 Task: Search for people on LinkedIn using the following filters: Current company 'MyGate', Industry 'Tobacco Manufacturing', School 'Ramnarain Ruia College', Service category 'Real Estate', Title 'Cloud Architect', Location 'India', and Talks about 'Mindful'.
Action: Mouse moved to (490, 63)
Screenshot: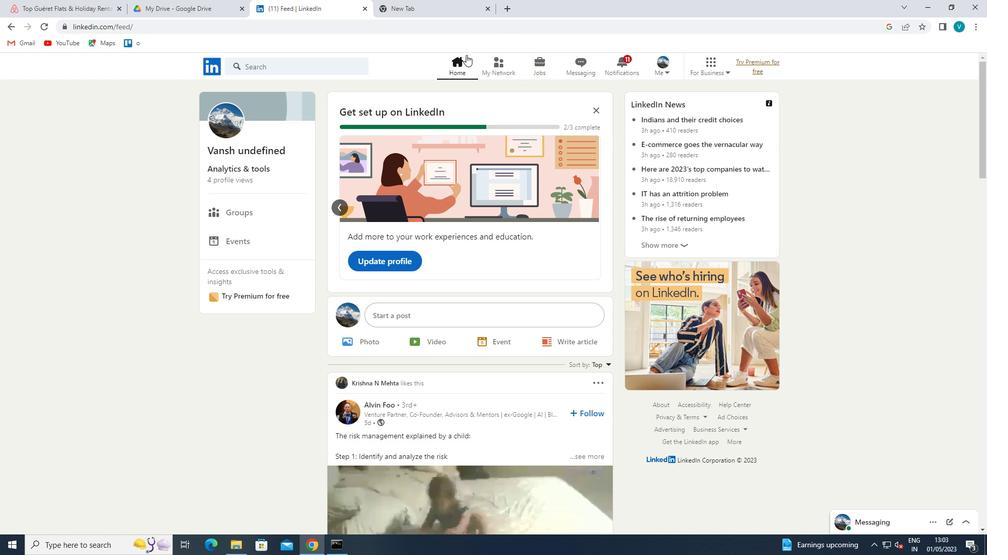 
Action: Mouse pressed left at (490, 63)
Screenshot: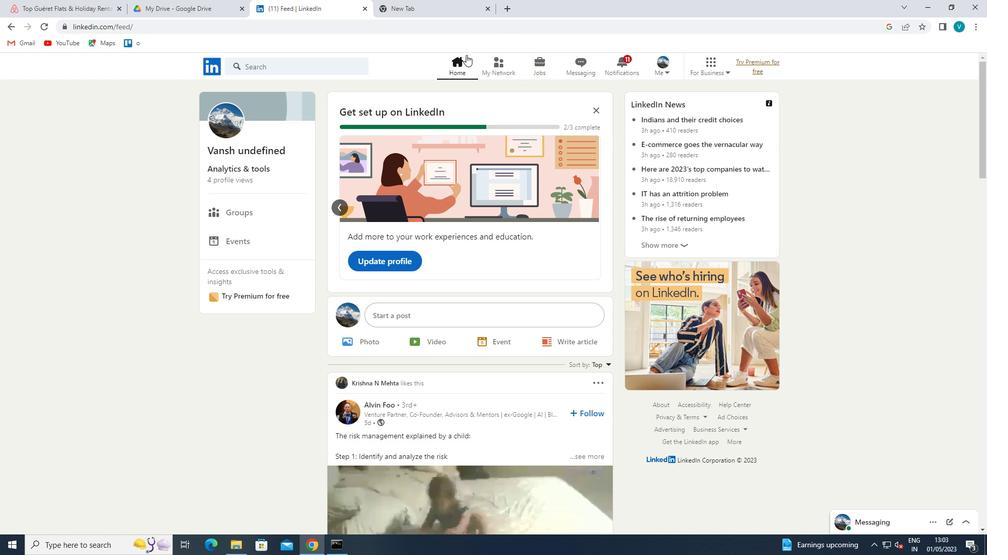 
Action: Mouse moved to (268, 121)
Screenshot: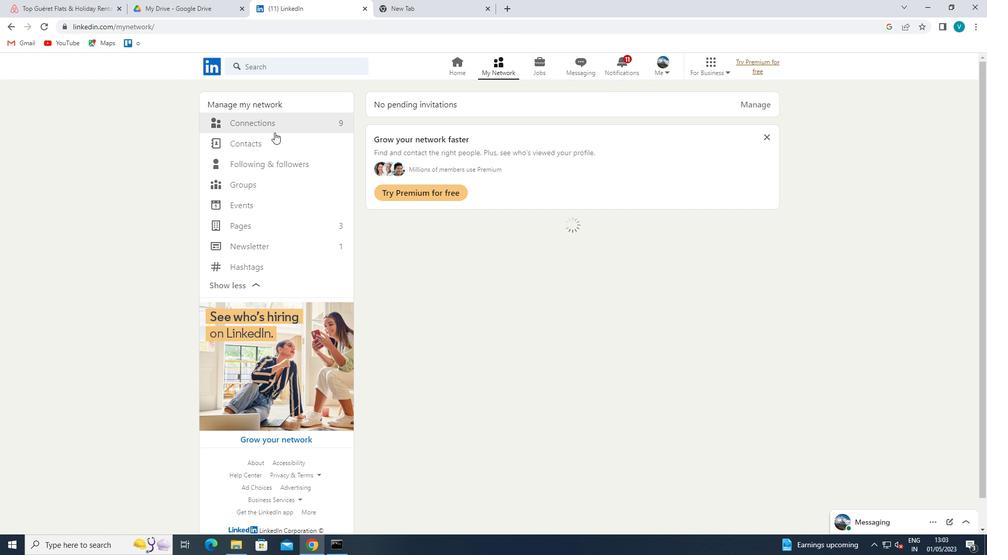 
Action: Mouse pressed left at (268, 121)
Screenshot: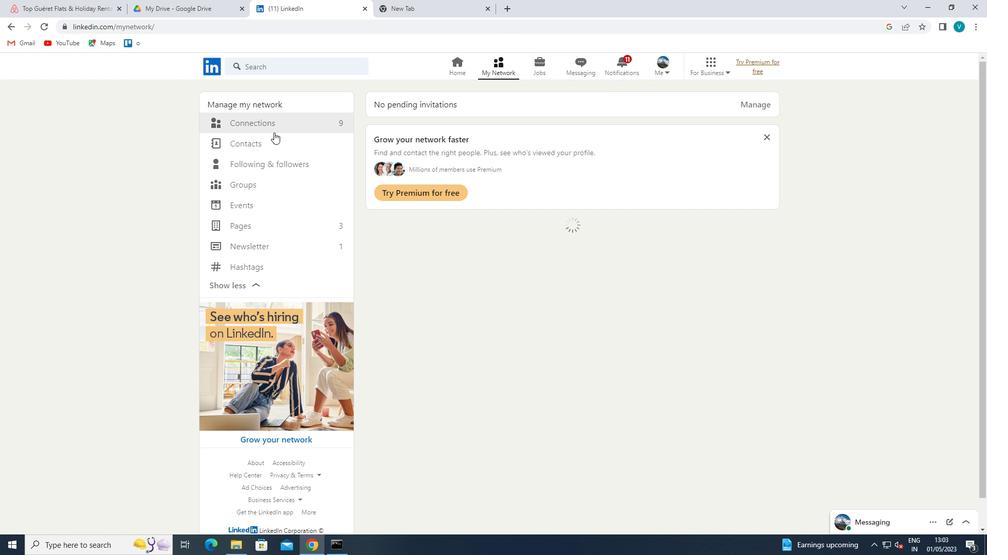 
Action: Mouse moved to (574, 123)
Screenshot: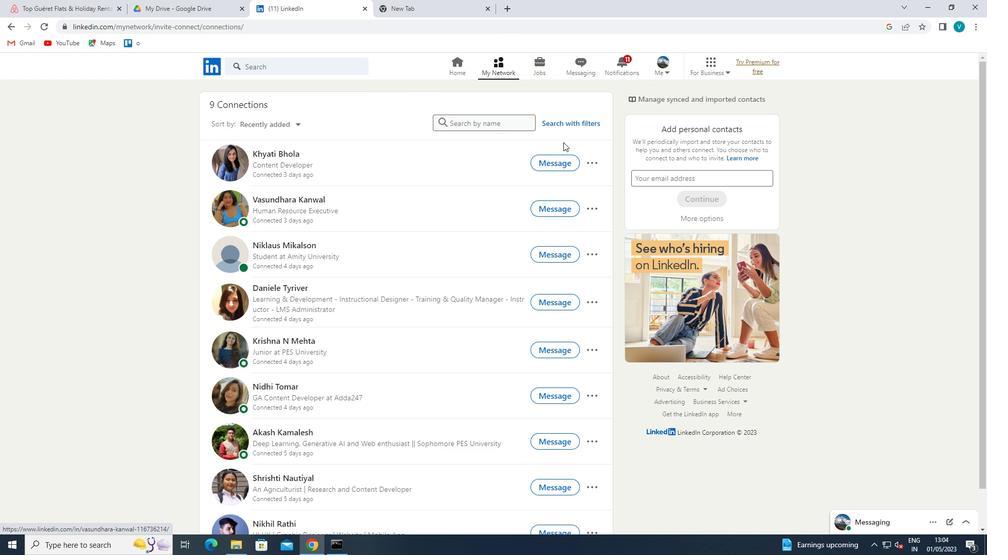 
Action: Mouse pressed left at (574, 123)
Screenshot: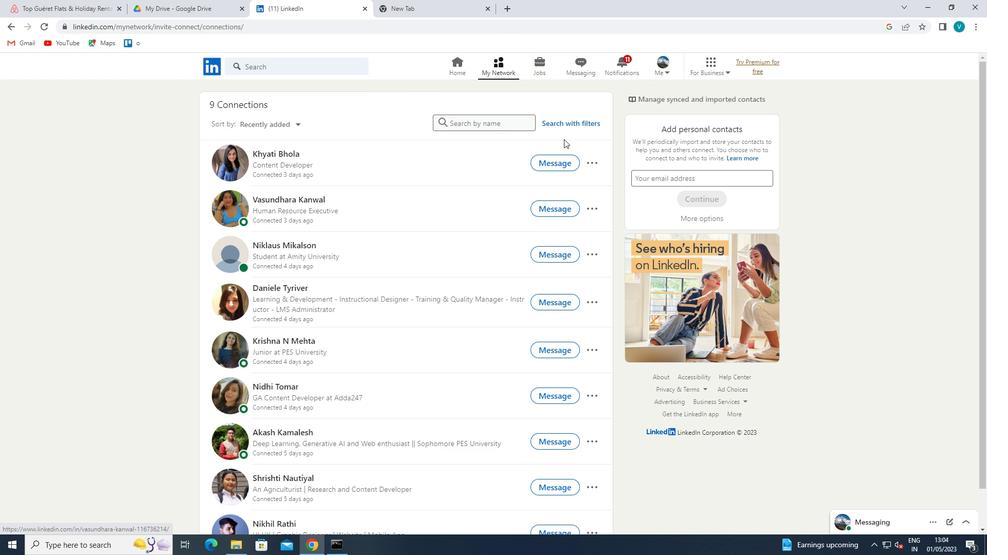 
Action: Mouse moved to (481, 90)
Screenshot: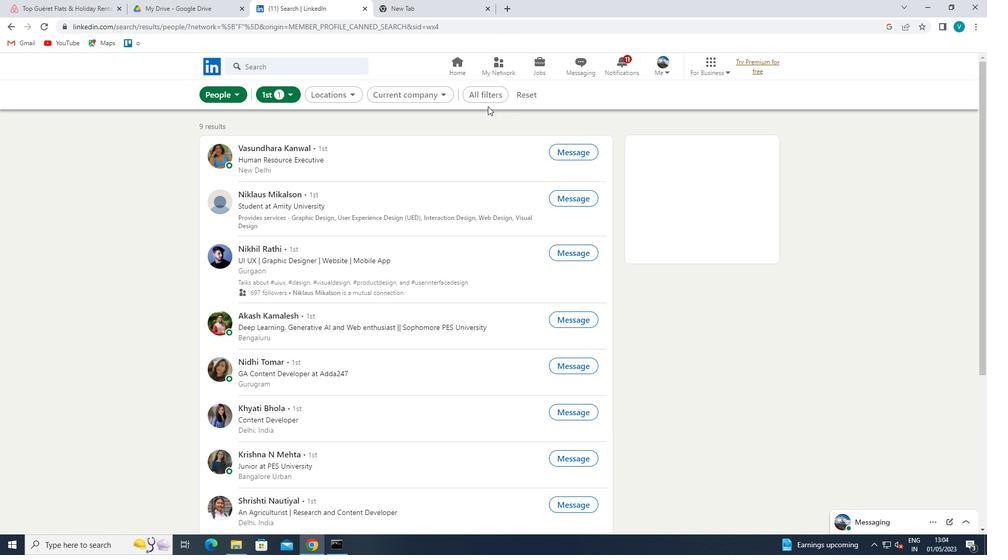 
Action: Mouse pressed left at (481, 90)
Screenshot: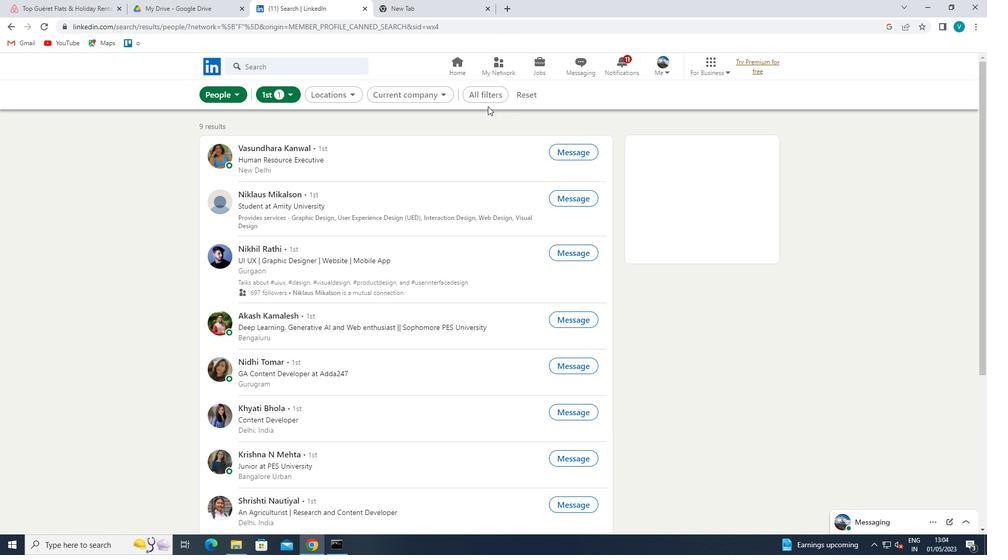
Action: Mouse moved to (823, 301)
Screenshot: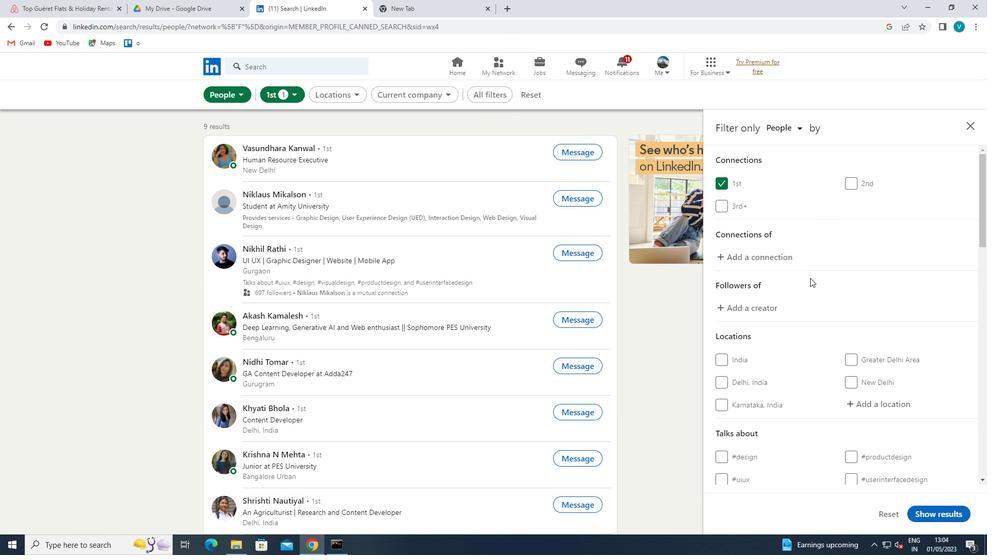 
Action: Mouse scrolled (823, 300) with delta (0, 0)
Screenshot: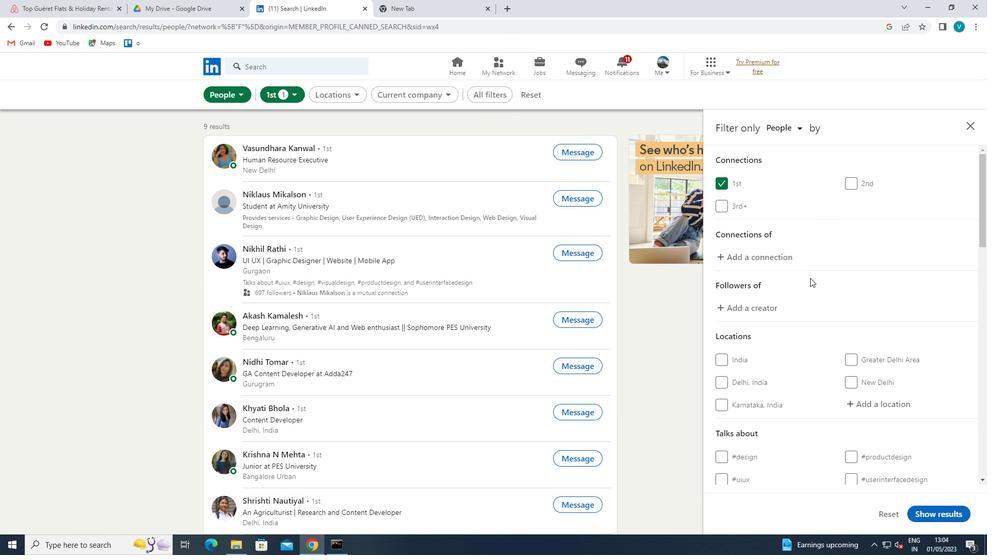 
Action: Mouse moved to (824, 302)
Screenshot: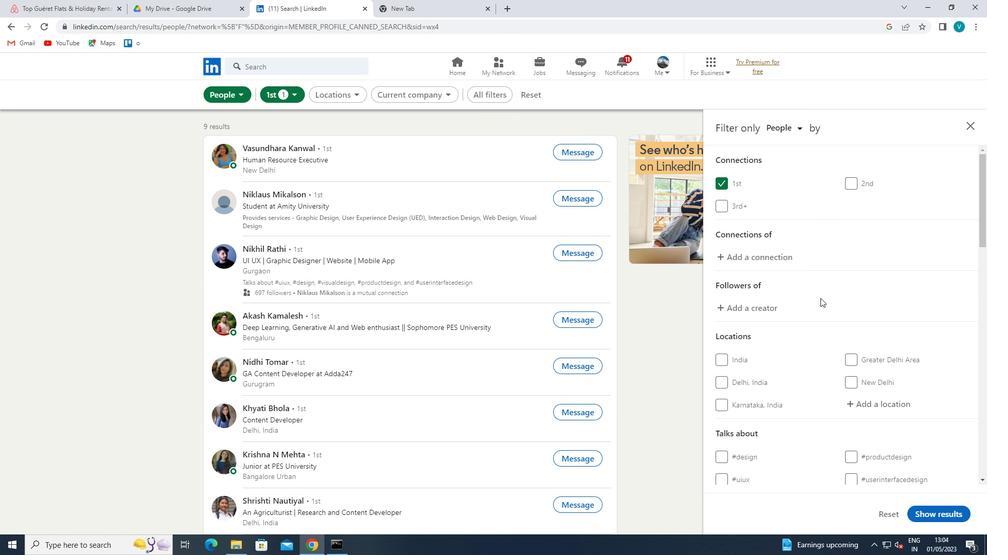 
Action: Mouse scrolled (824, 302) with delta (0, 0)
Screenshot: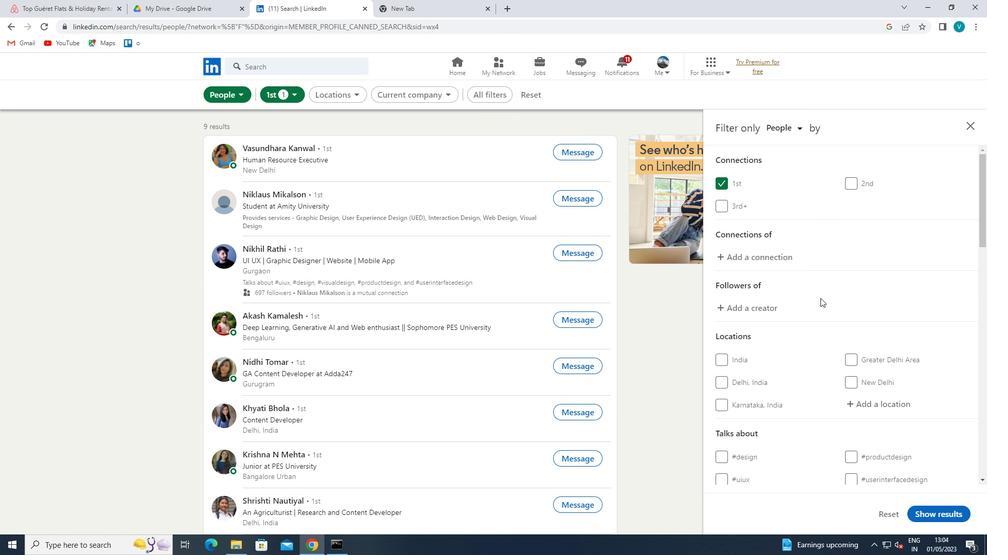 
Action: Mouse moved to (877, 299)
Screenshot: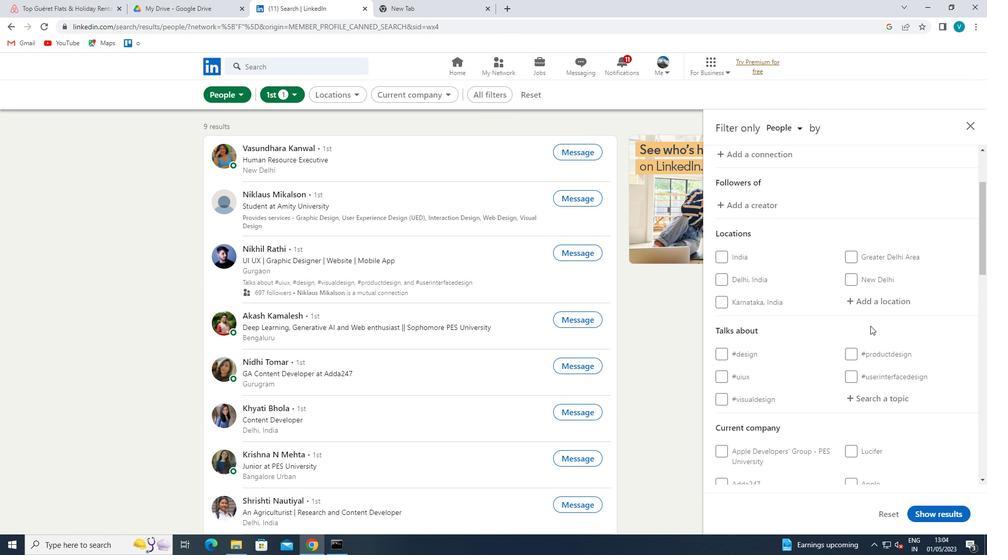 
Action: Mouse pressed left at (877, 299)
Screenshot: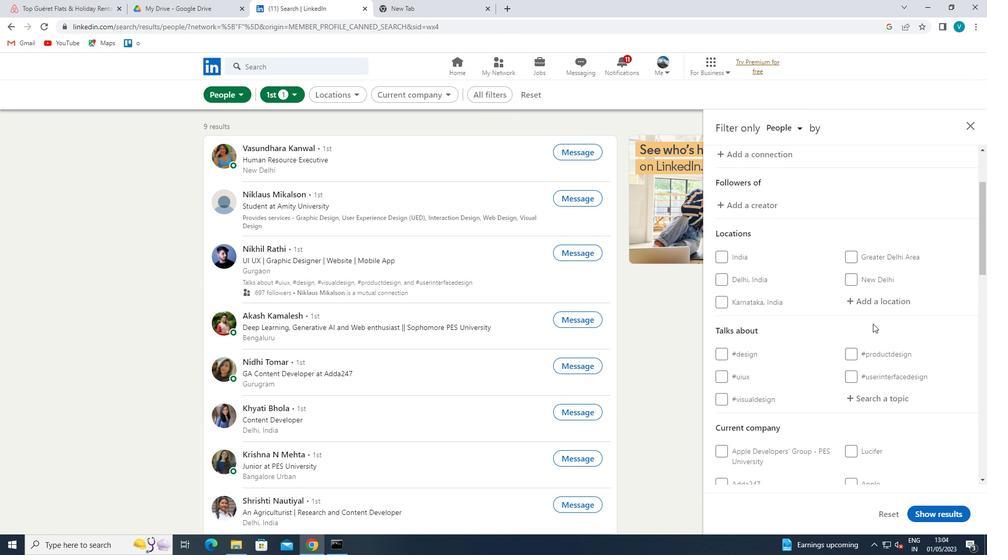 
Action: Mouse moved to (723, 255)
Screenshot: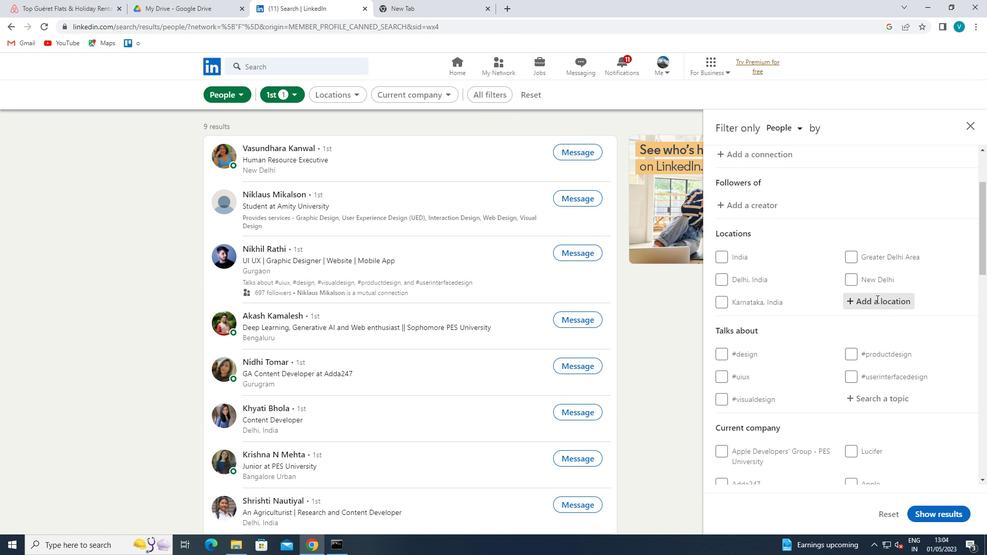 
Action: Key pressed <Key.shift>LISHU
Screenshot: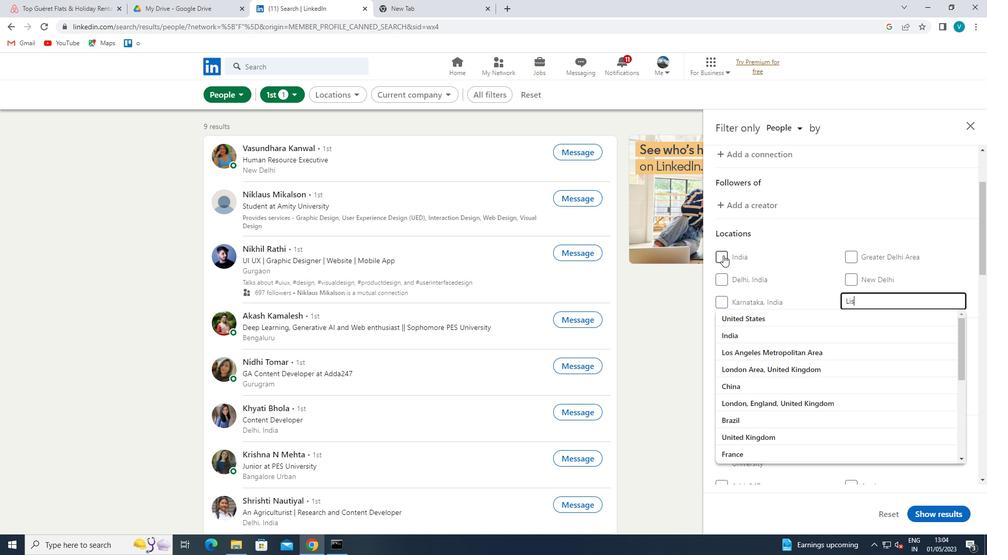 
Action: Mouse moved to (825, 291)
Screenshot: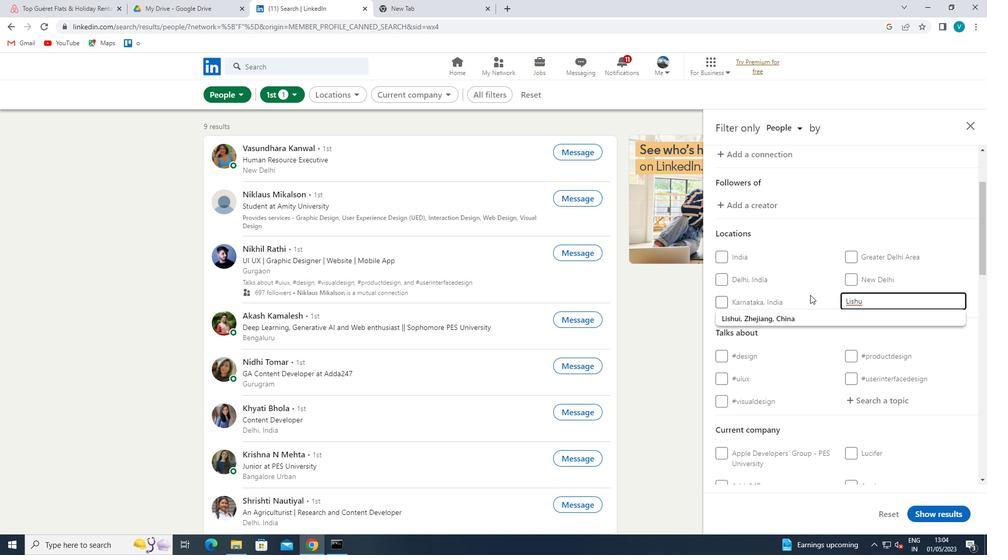 
Action: Mouse pressed left at (825, 291)
Screenshot: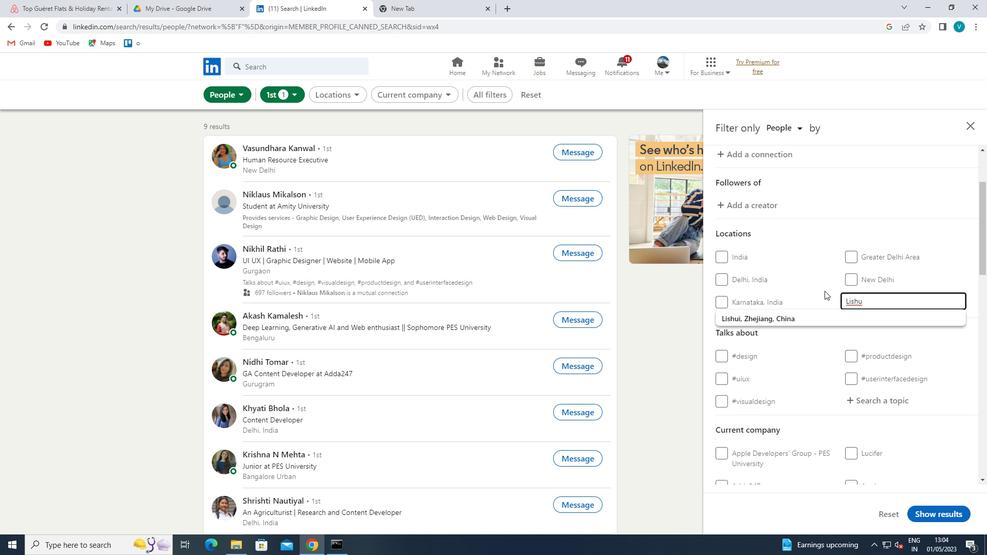 
Action: Mouse scrolled (825, 290) with delta (0, 0)
Screenshot: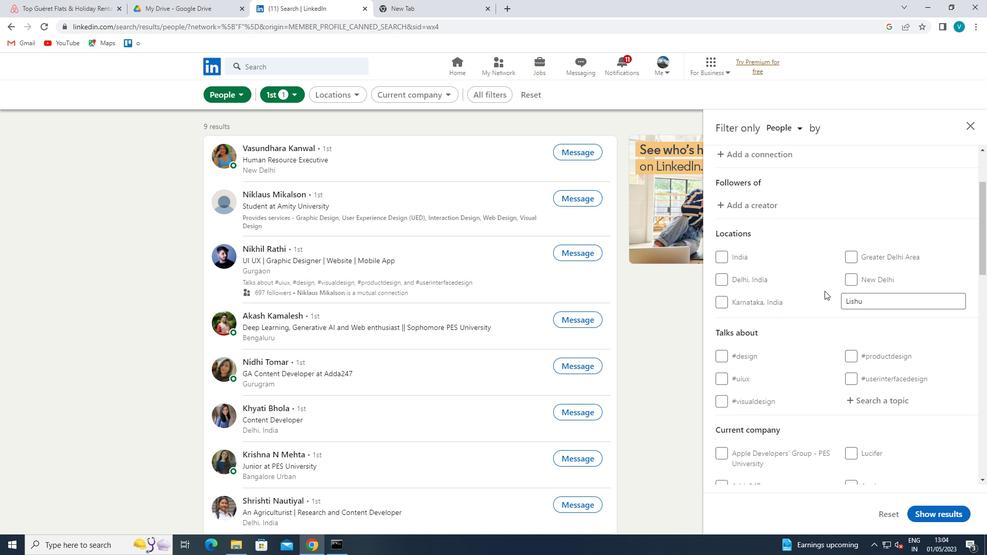 
Action: Mouse scrolled (825, 290) with delta (0, 0)
Screenshot: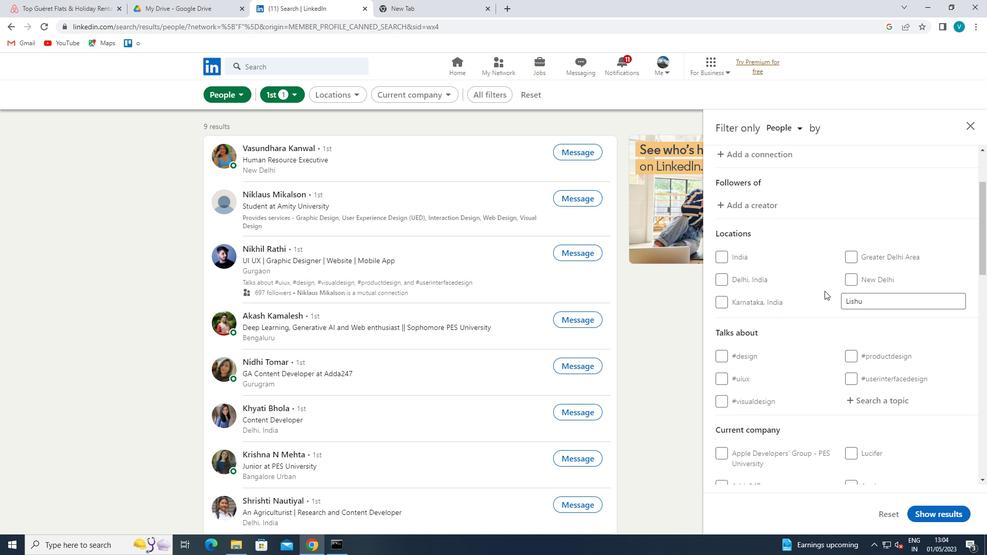 
Action: Mouse moved to (890, 302)
Screenshot: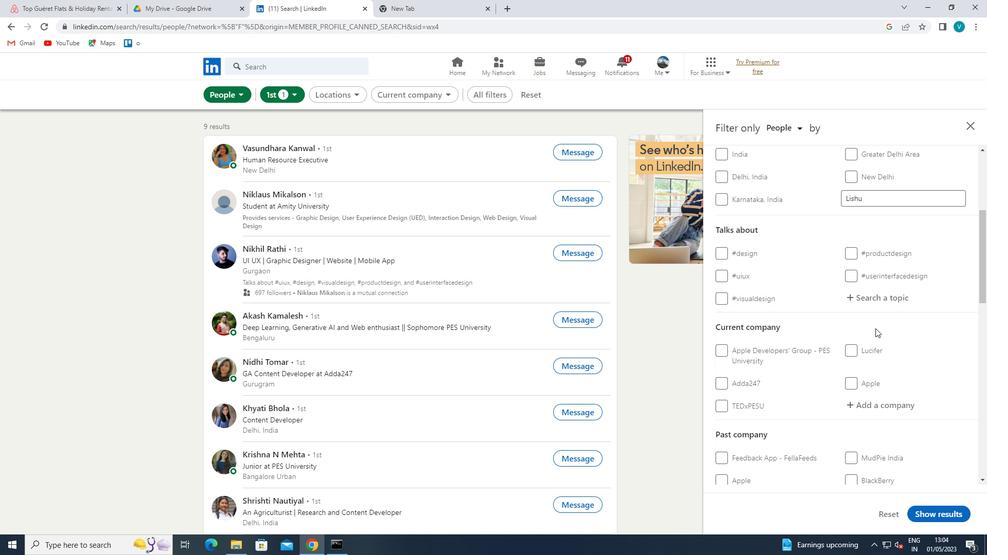 
Action: Mouse pressed left at (890, 302)
Screenshot: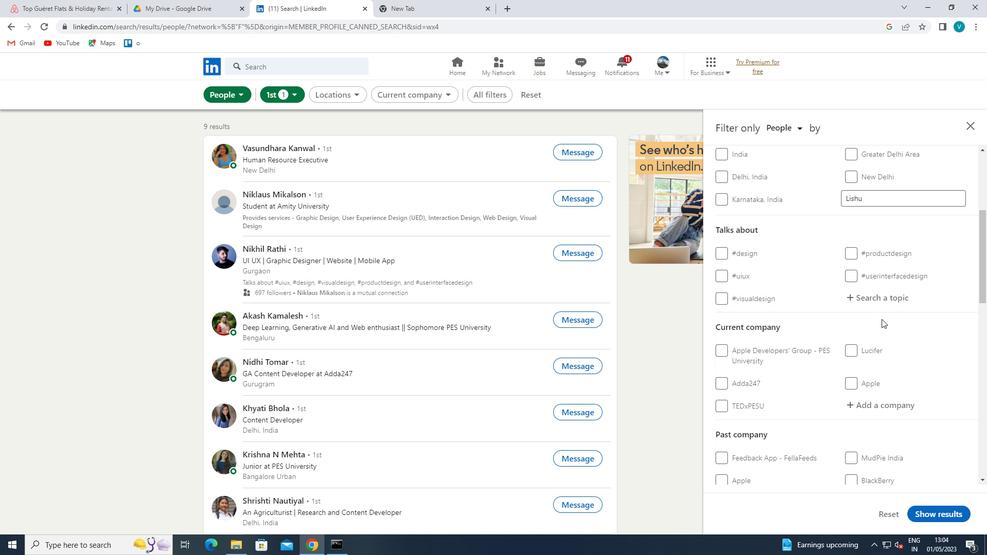 
Action: Mouse moved to (822, 281)
Screenshot: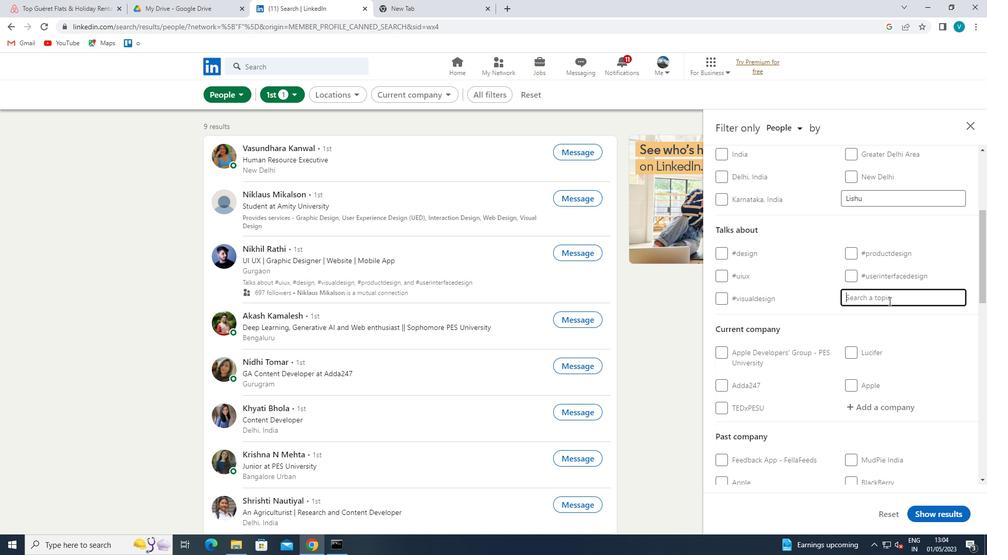 
Action: Key pressed <Key.shift>MINDFUL
Screenshot: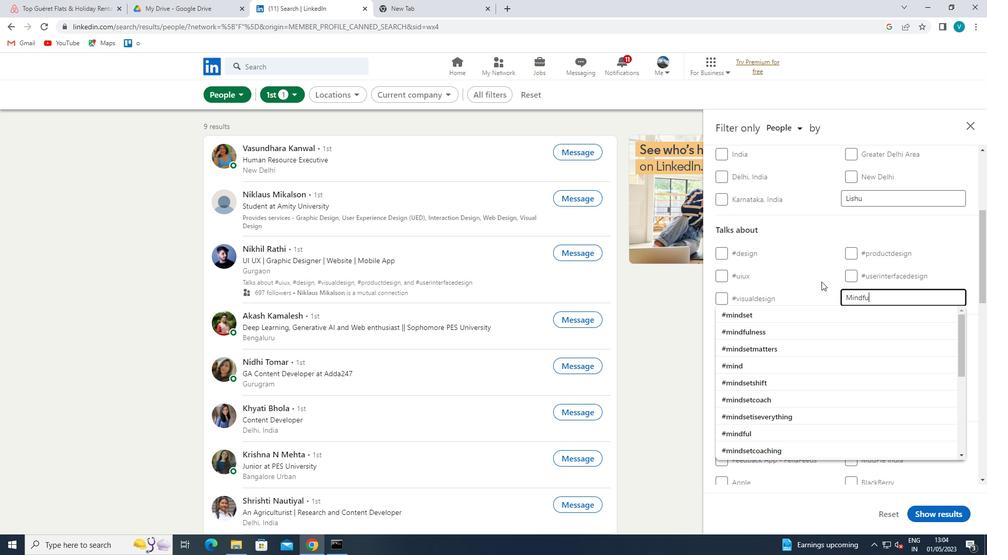 
Action: Mouse moved to (788, 330)
Screenshot: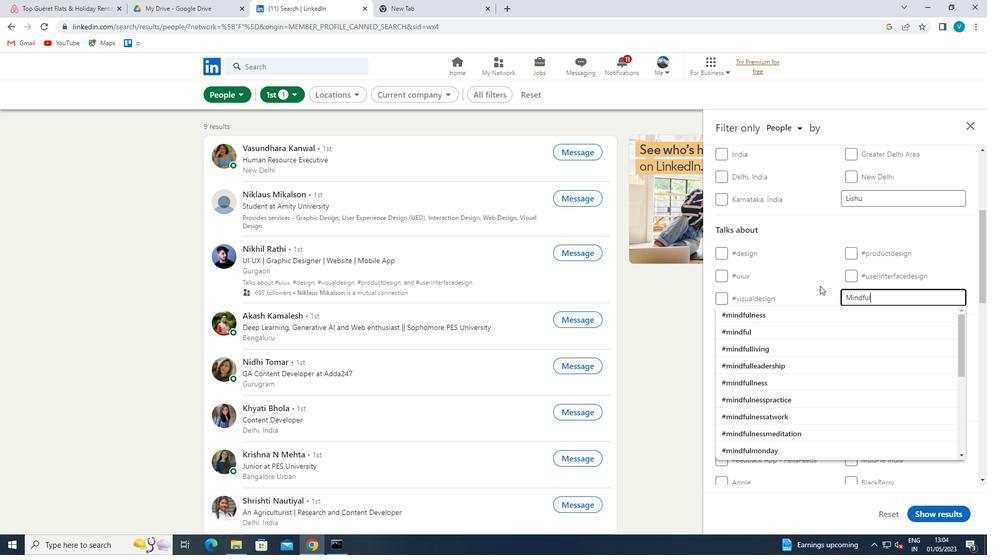 
Action: Mouse pressed left at (788, 330)
Screenshot: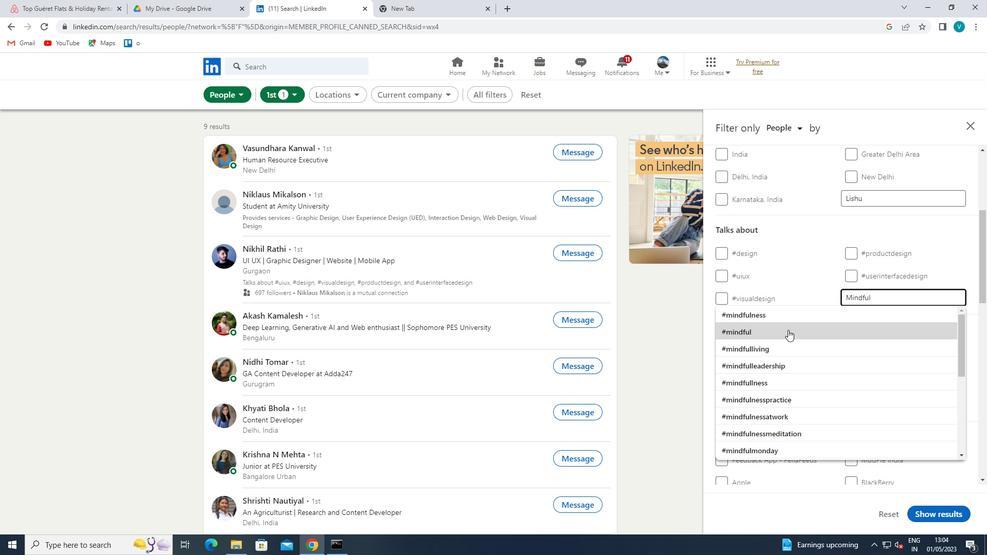 
Action: Mouse moved to (789, 331)
Screenshot: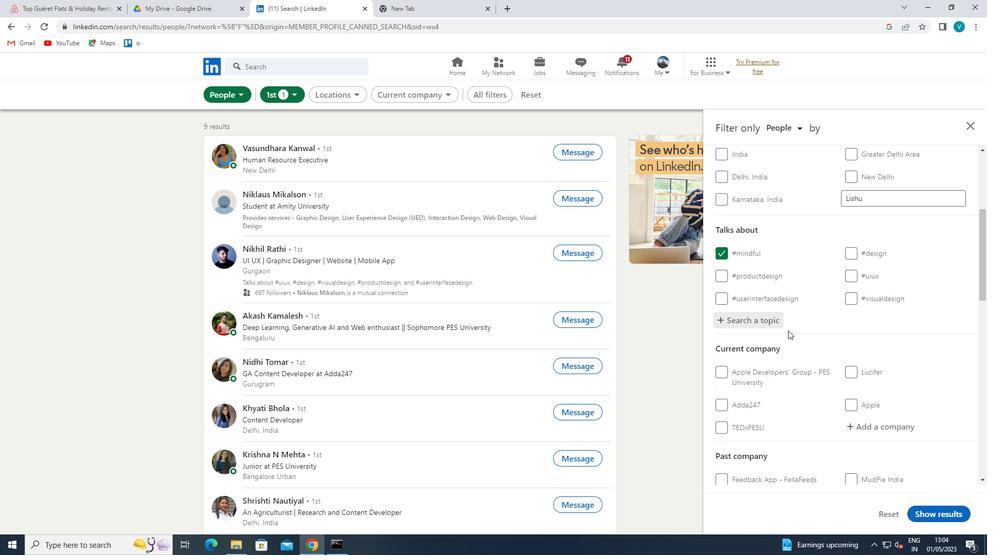 
Action: Mouse scrolled (789, 330) with delta (0, 0)
Screenshot: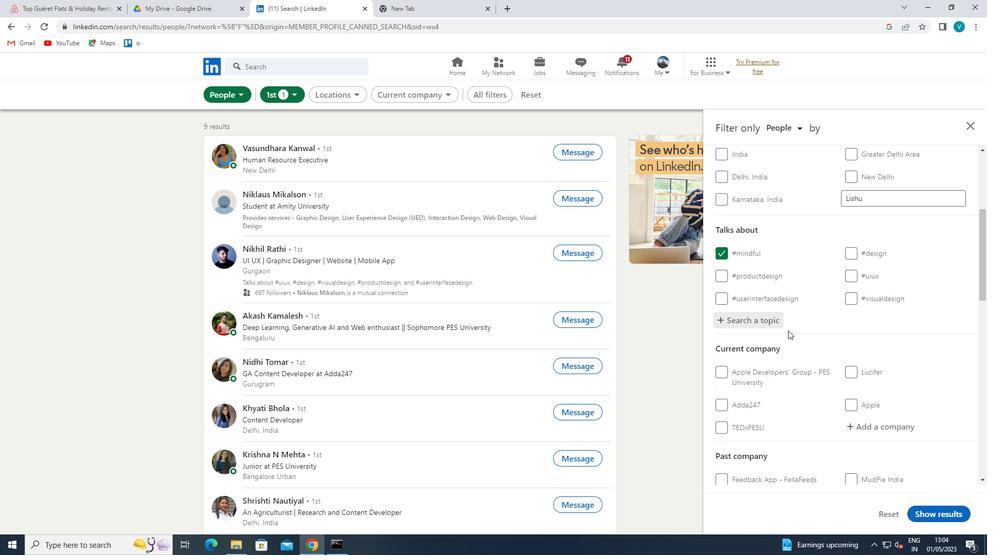 
Action: Mouse moved to (790, 331)
Screenshot: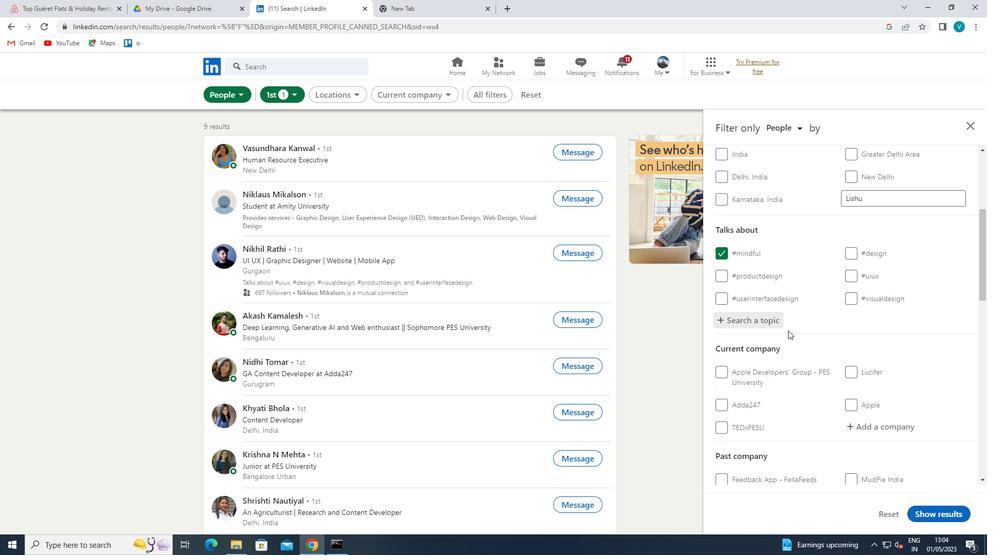 
Action: Mouse scrolled (790, 331) with delta (0, 0)
Screenshot: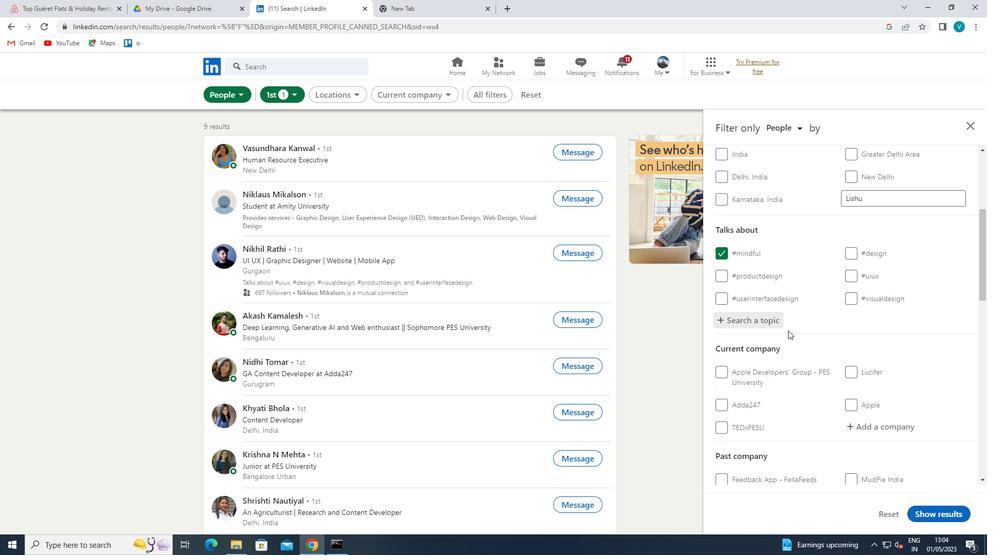 
Action: Mouse moved to (877, 329)
Screenshot: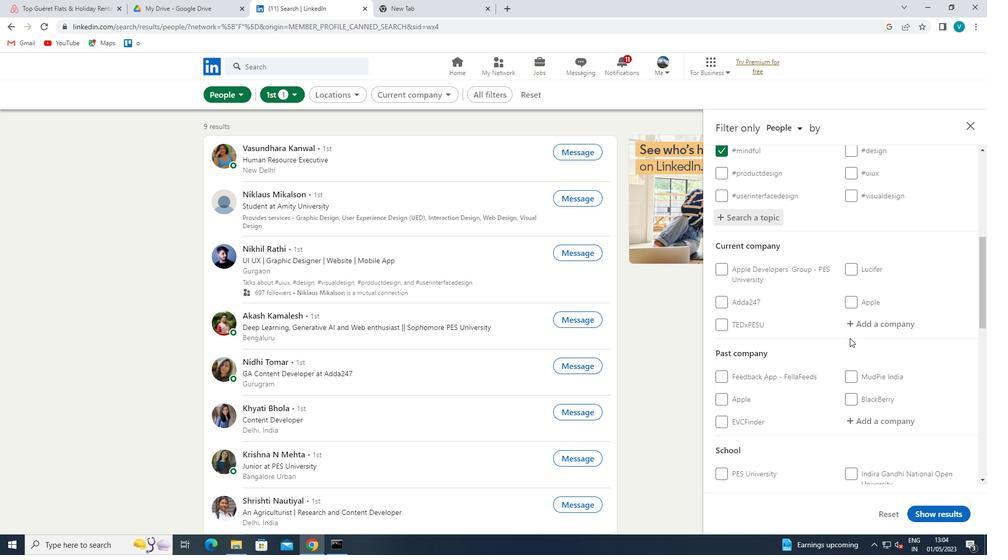 
Action: Mouse pressed left at (877, 329)
Screenshot: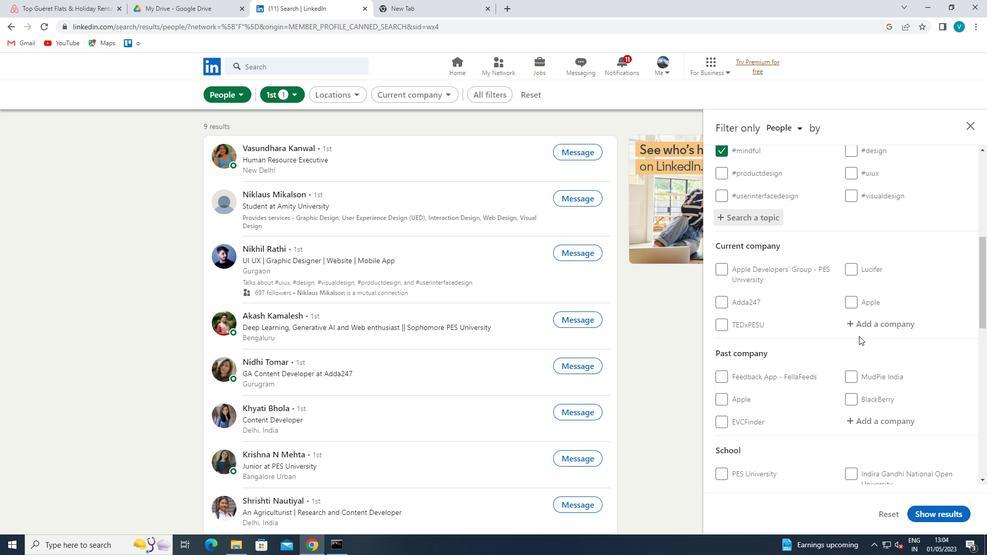 
Action: Key pressed <Key.shift>MY<Key.shift>GATE<Key.space>
Screenshot: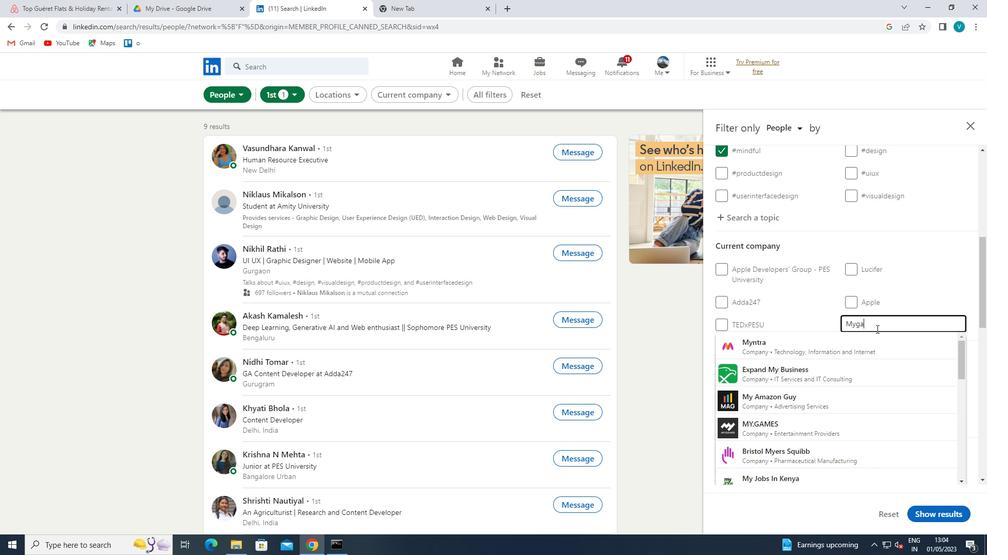 
Action: Mouse moved to (846, 344)
Screenshot: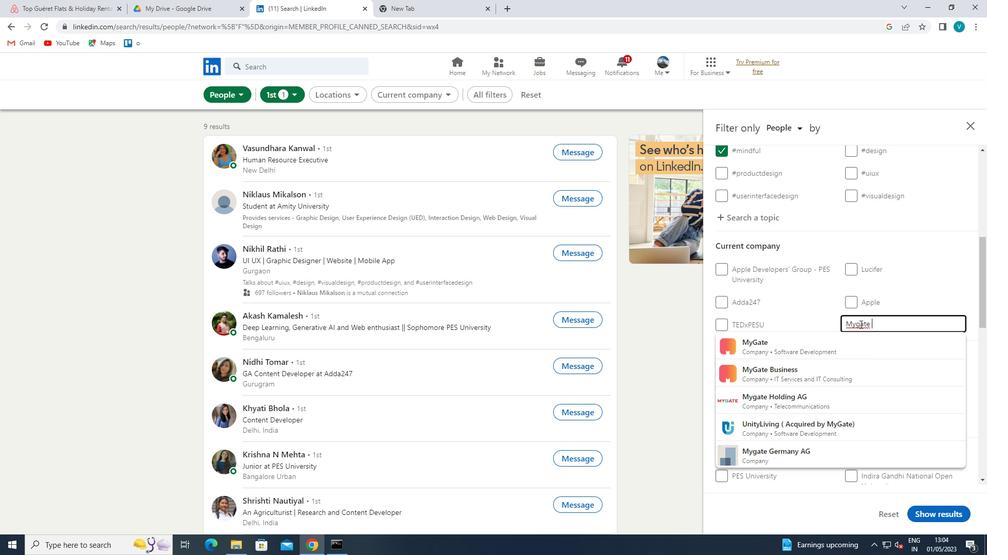 
Action: Mouse pressed left at (846, 344)
Screenshot: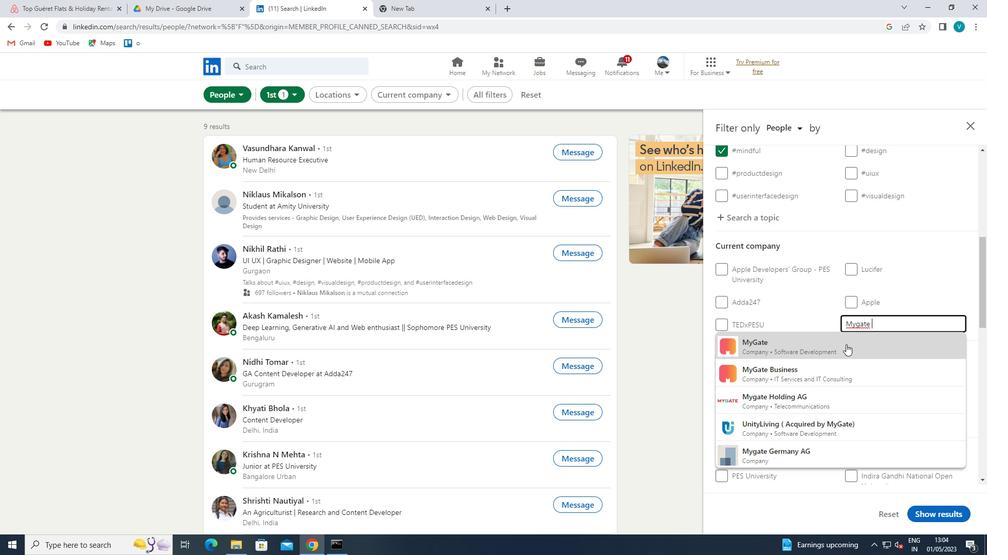 
Action: Mouse scrolled (846, 344) with delta (0, 0)
Screenshot: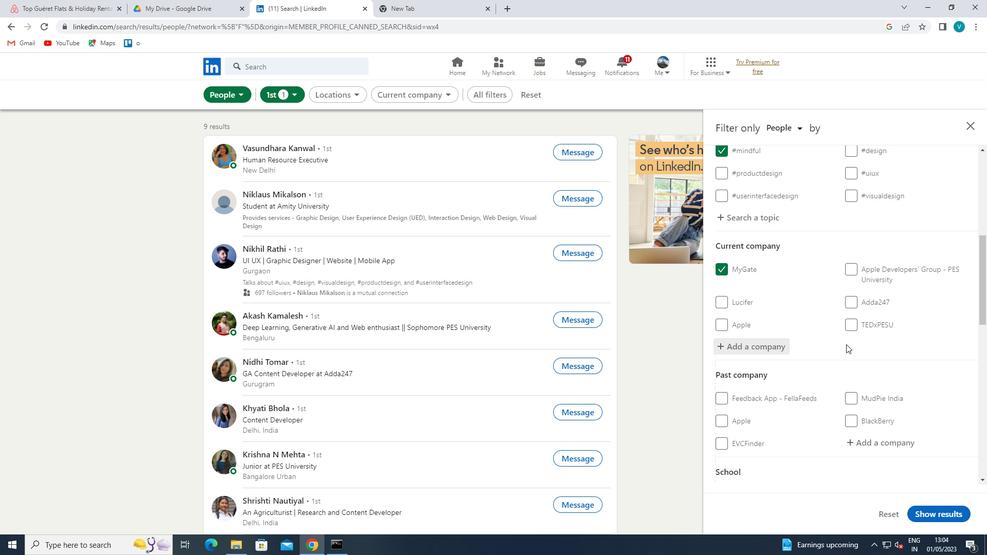 
Action: Mouse scrolled (846, 344) with delta (0, 0)
Screenshot: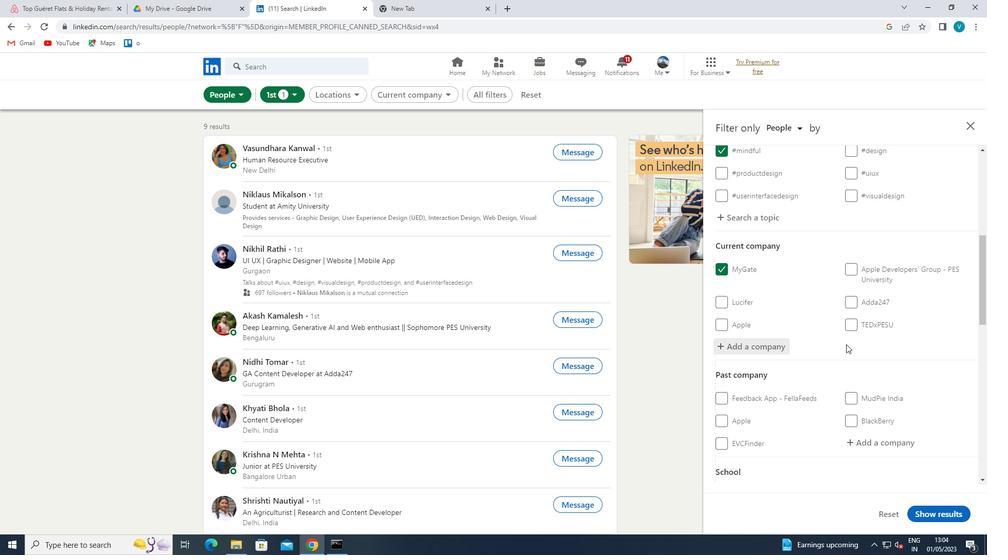
Action: Mouse scrolled (846, 344) with delta (0, 0)
Screenshot: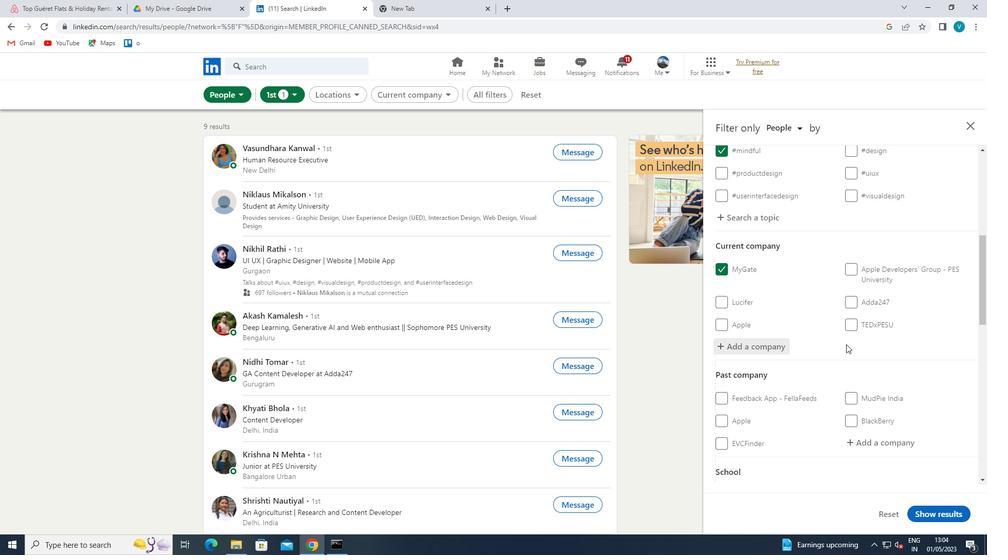 
Action: Mouse scrolled (846, 344) with delta (0, 0)
Screenshot: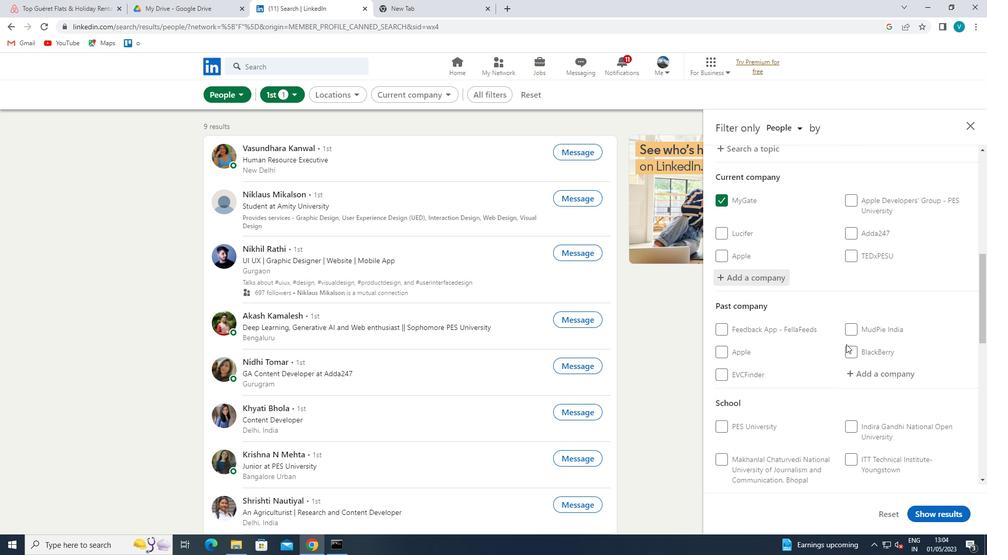 
Action: Mouse moved to (868, 365)
Screenshot: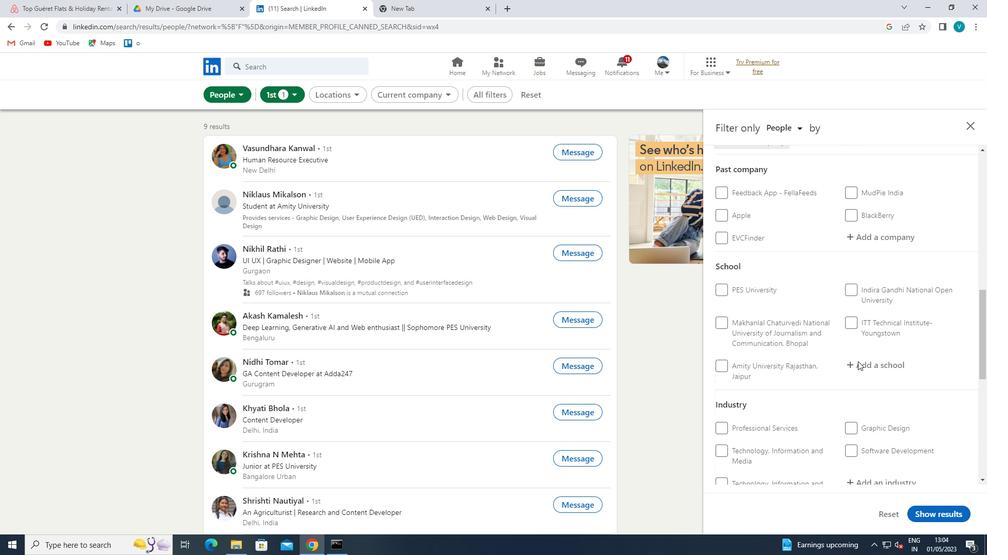 
Action: Mouse pressed left at (868, 365)
Screenshot: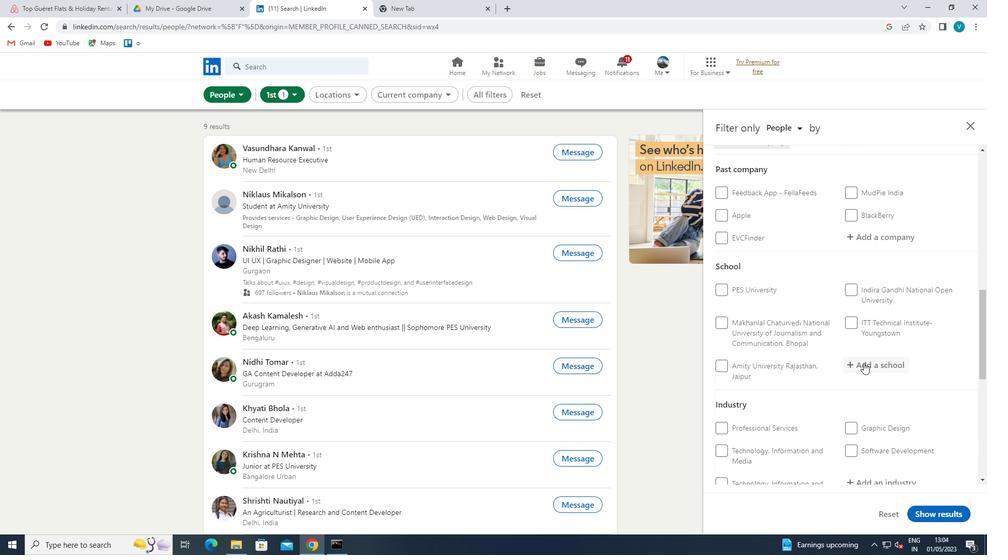 
Action: Mouse moved to (776, 341)
Screenshot: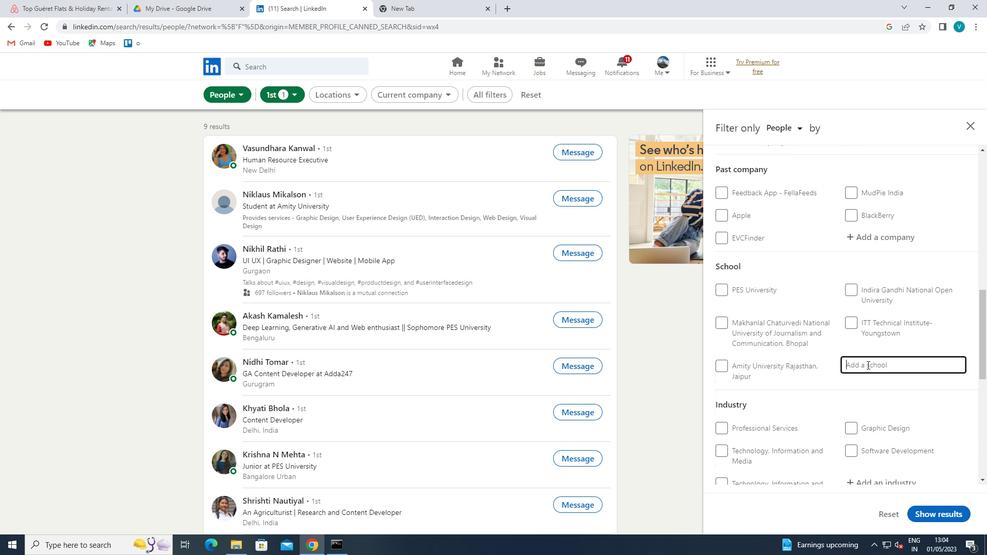 
Action: Key pressed <Key.shift>RAMNA
Screenshot: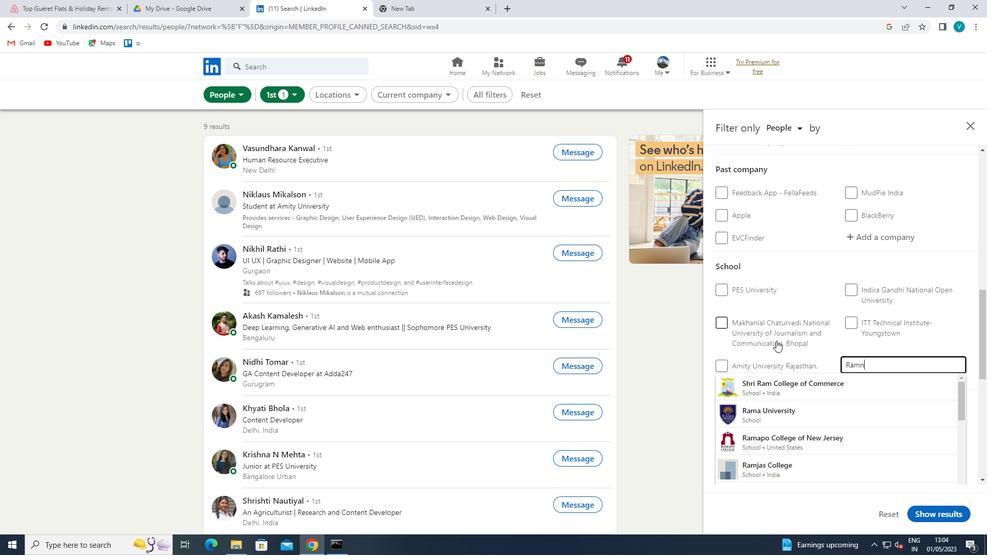 
Action: Mouse moved to (792, 382)
Screenshot: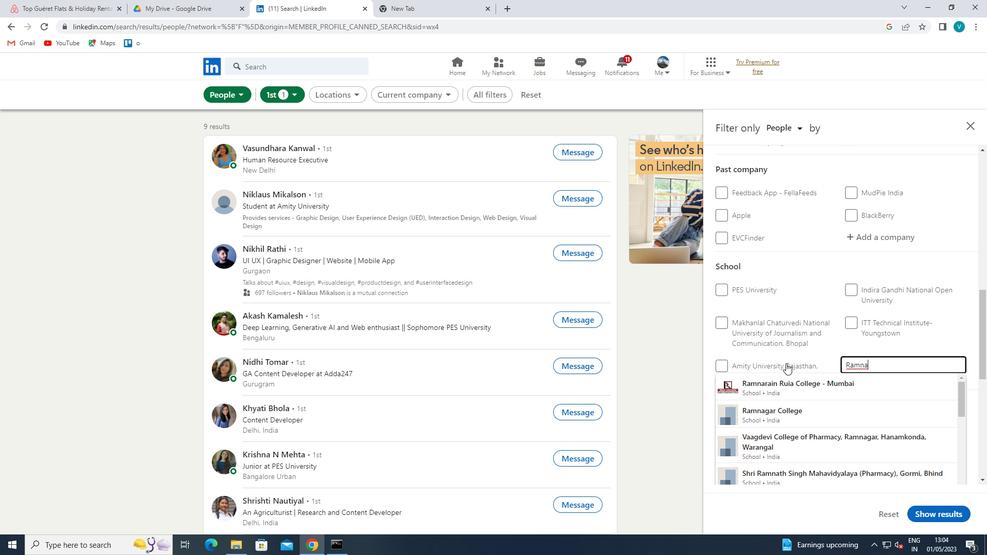 
Action: Mouse pressed left at (792, 382)
Screenshot: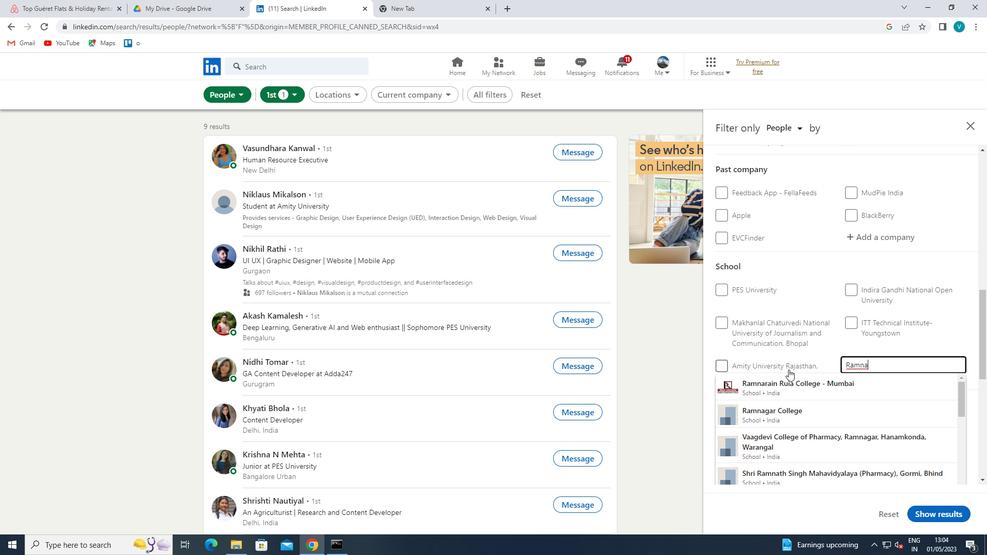 
Action: Mouse moved to (798, 383)
Screenshot: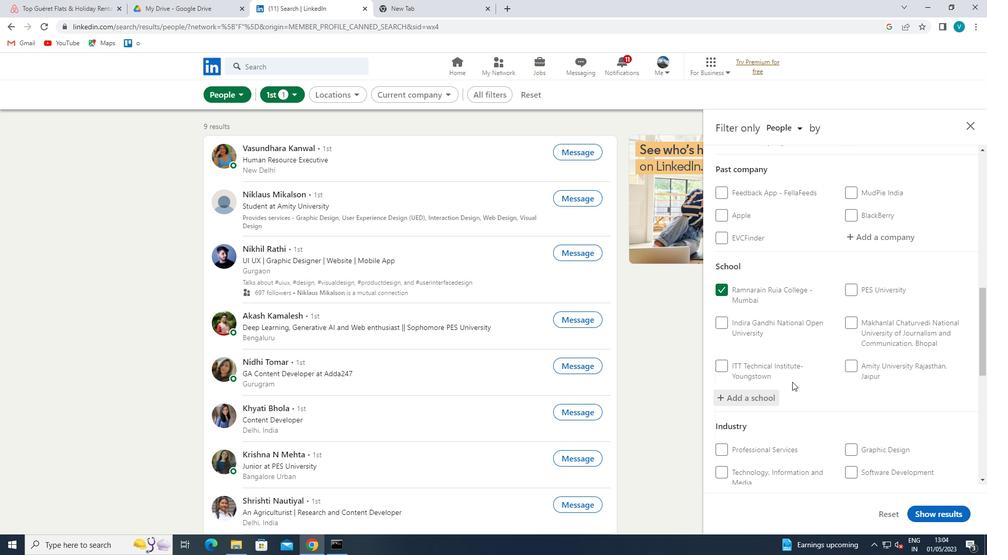 
Action: Mouse scrolled (798, 383) with delta (0, 0)
Screenshot: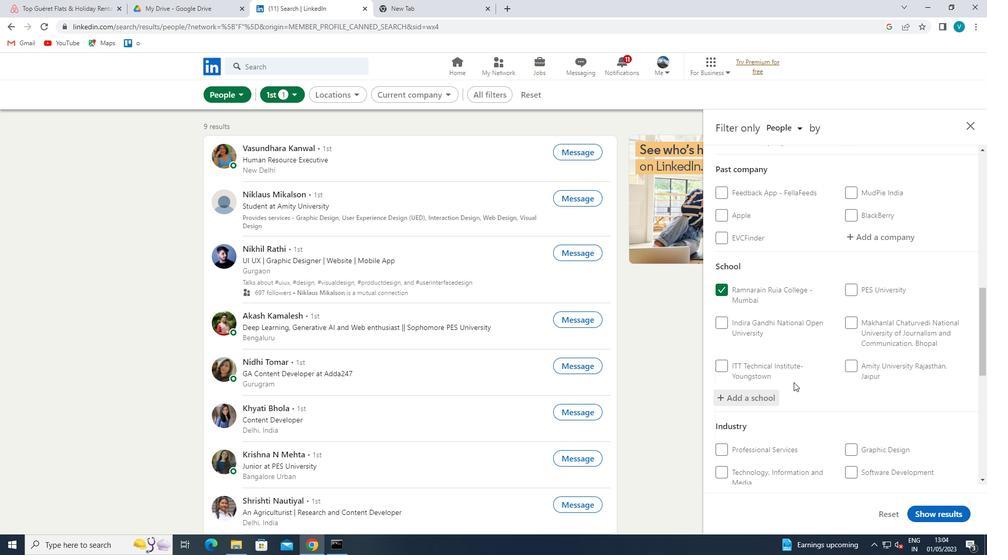 
Action: Mouse moved to (800, 384)
Screenshot: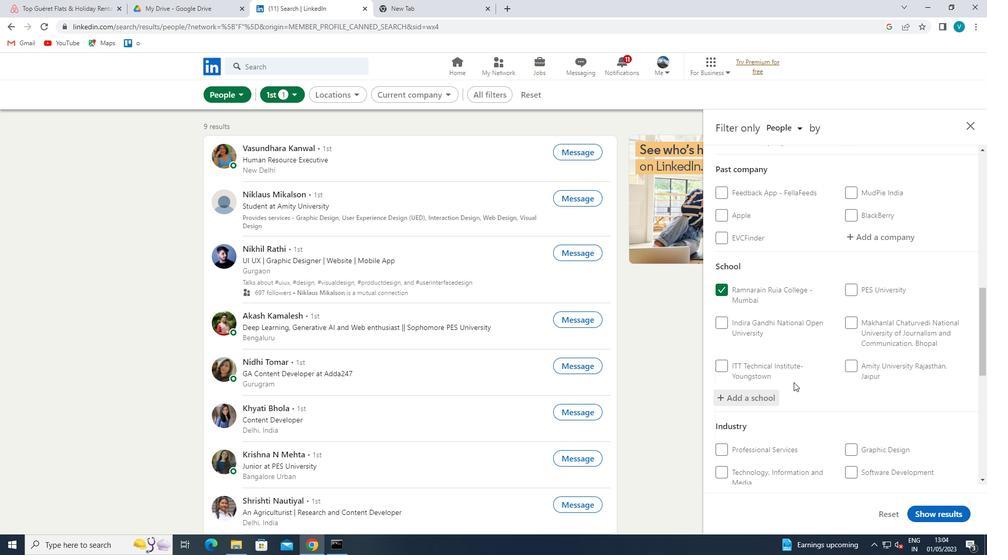 
Action: Mouse scrolled (800, 383) with delta (0, 0)
Screenshot: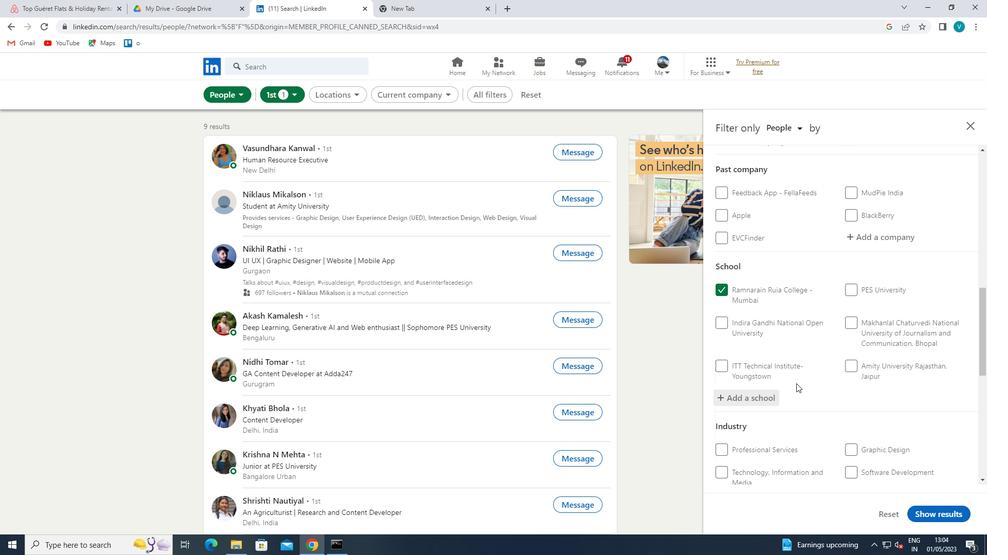 
Action: Mouse moved to (802, 385)
Screenshot: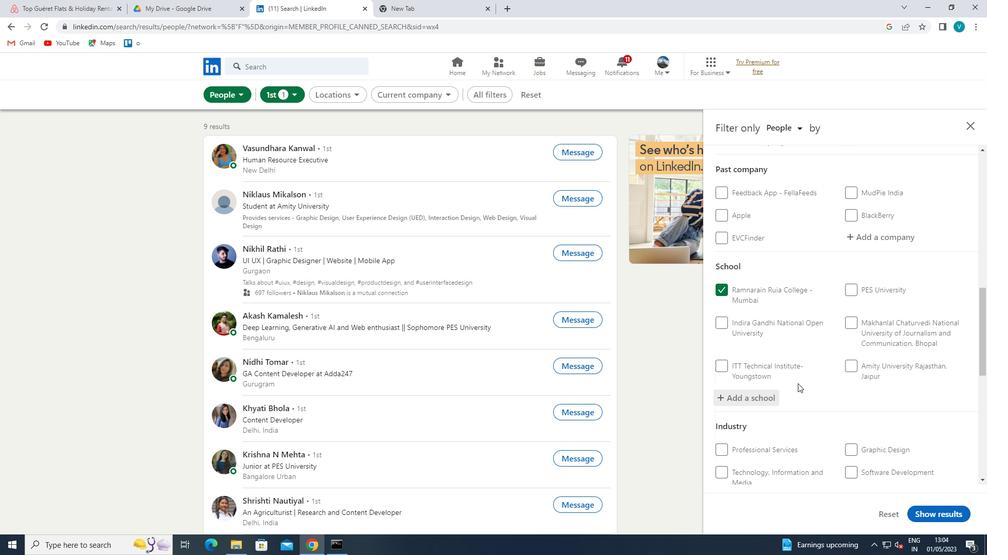
Action: Mouse scrolled (802, 384) with delta (0, 0)
Screenshot: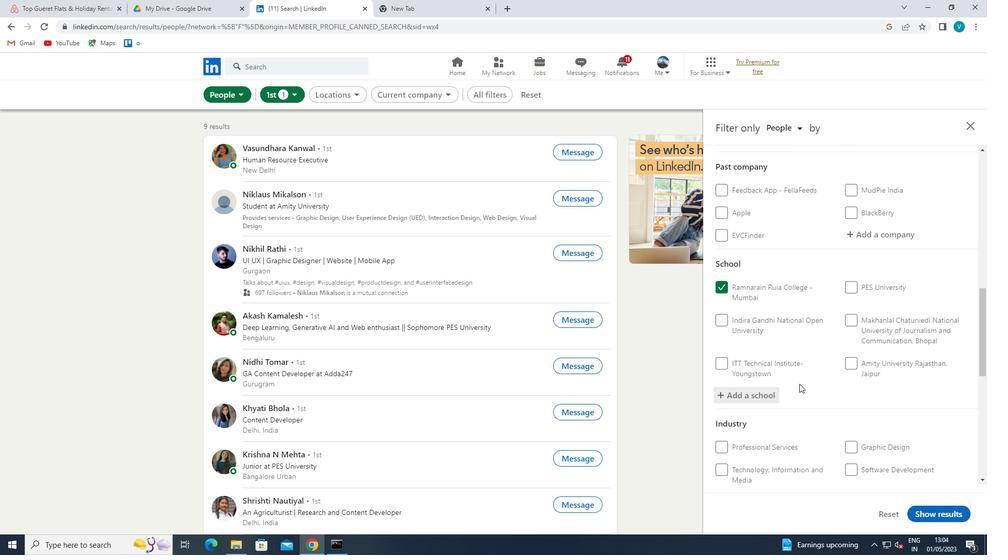 
Action: Mouse moved to (803, 385)
Screenshot: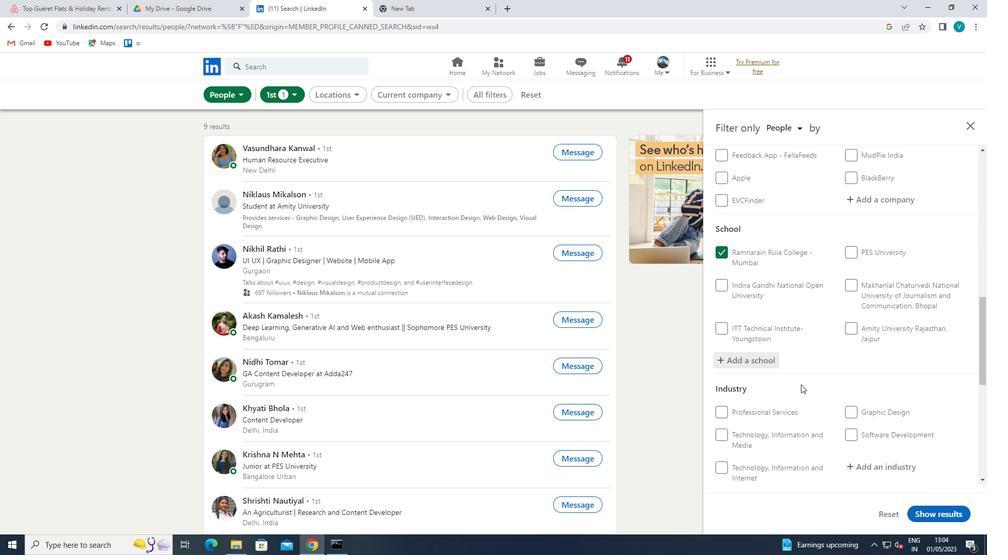 
Action: Mouse scrolled (803, 384) with delta (0, 0)
Screenshot: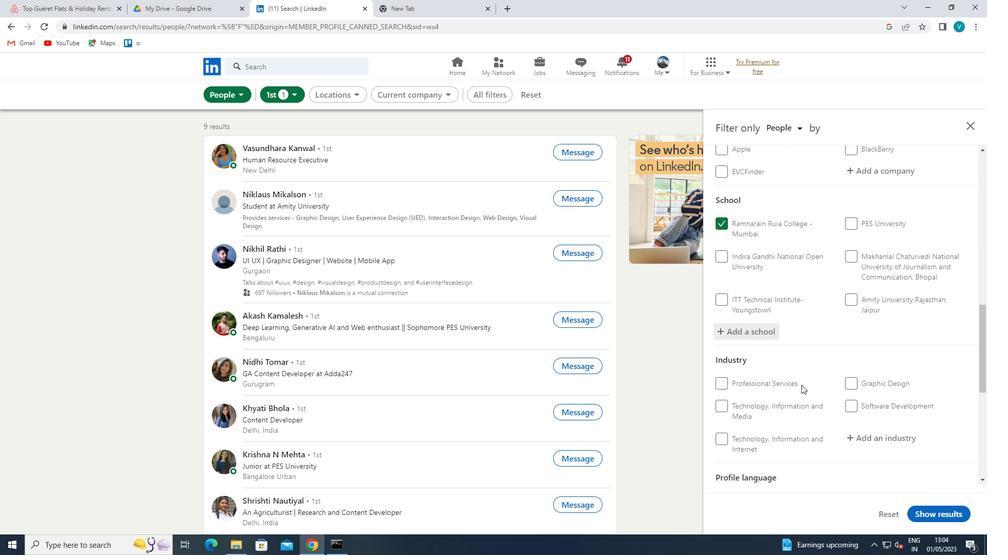 
Action: Mouse moved to (890, 301)
Screenshot: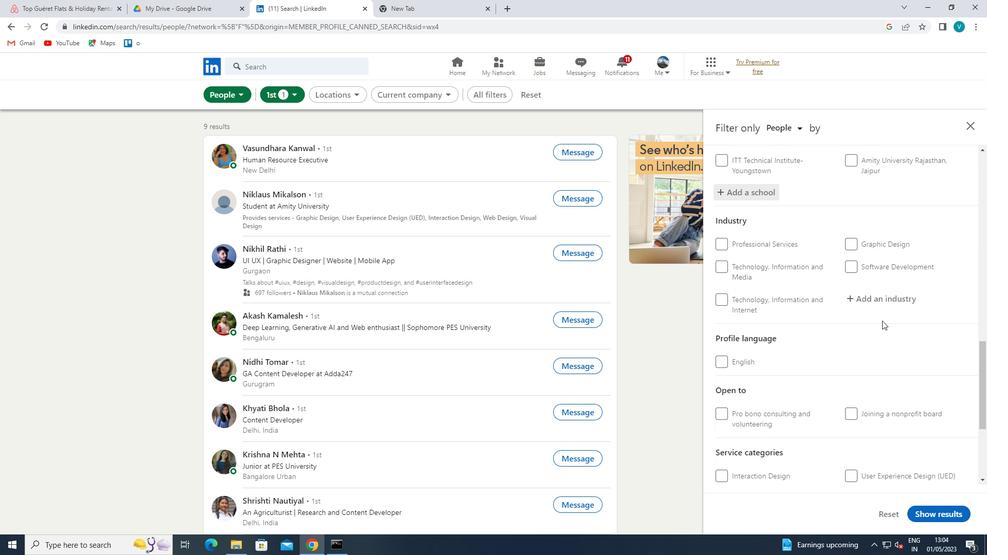 
Action: Mouse pressed left at (890, 301)
Screenshot: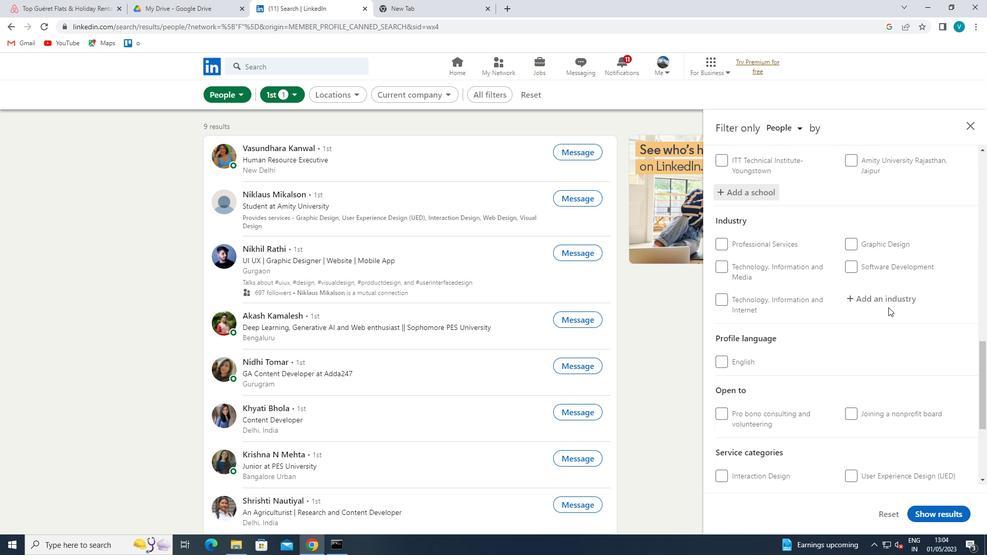 
Action: Mouse moved to (890, 301)
Screenshot: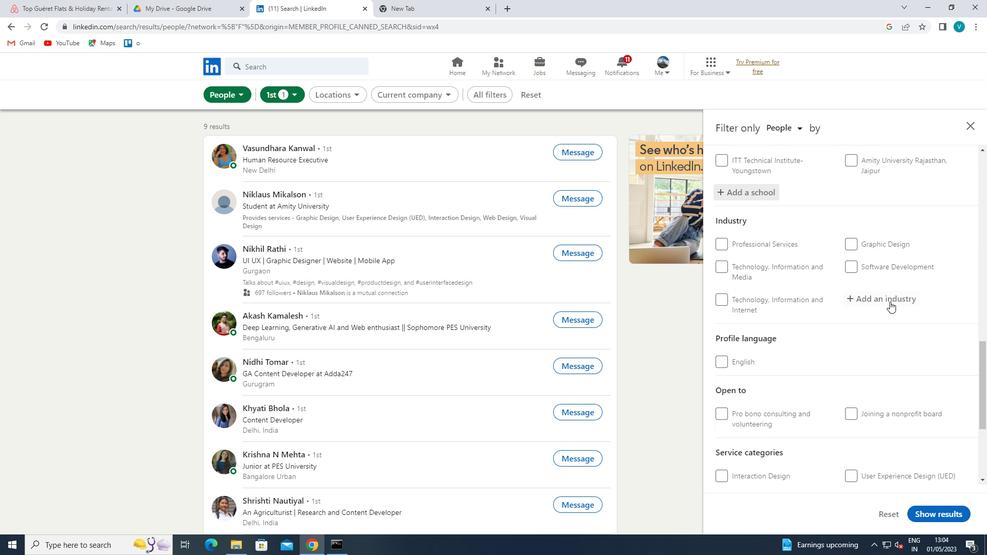 
Action: Key pressed <Key.shift>TOV<Key.backspace>BA
Screenshot: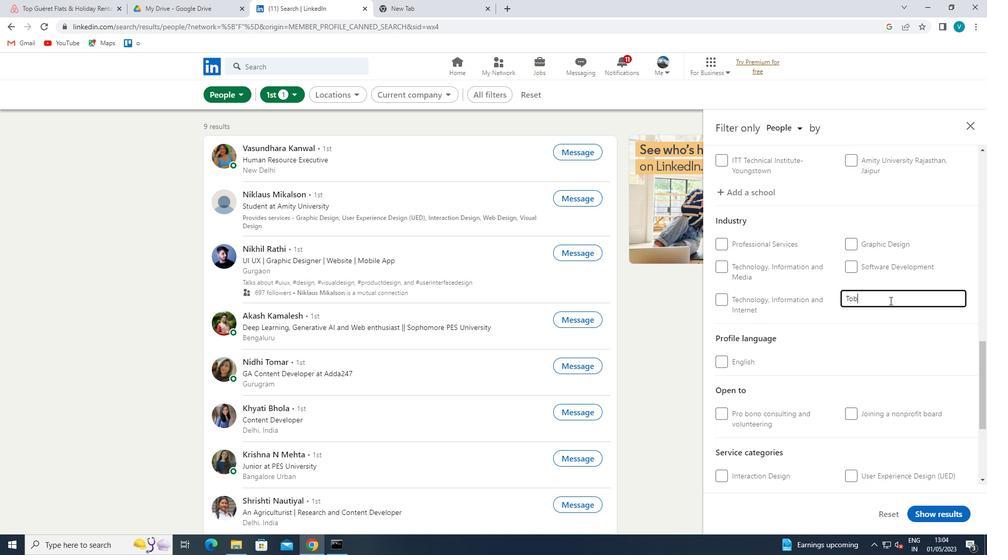 
Action: Mouse moved to (870, 308)
Screenshot: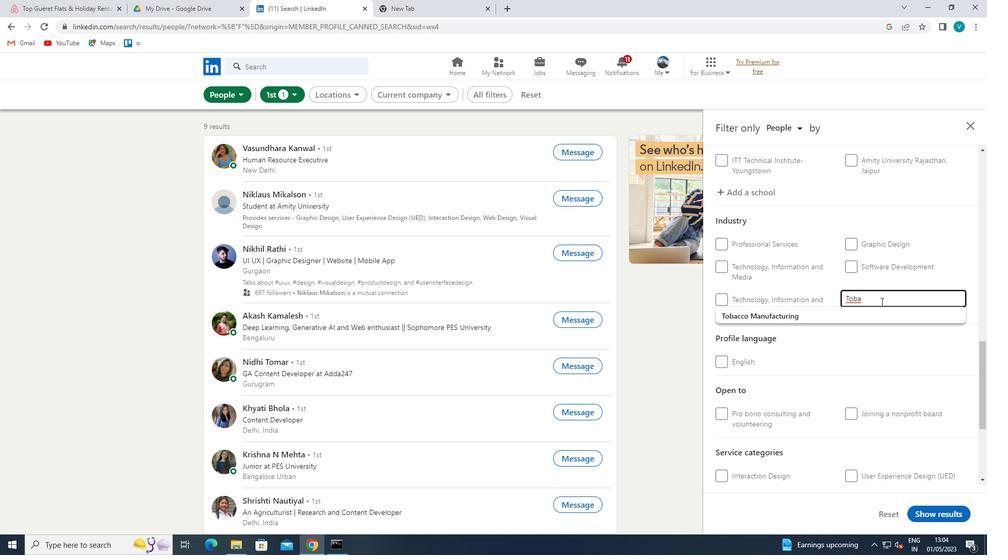 
Action: Mouse pressed left at (870, 308)
Screenshot: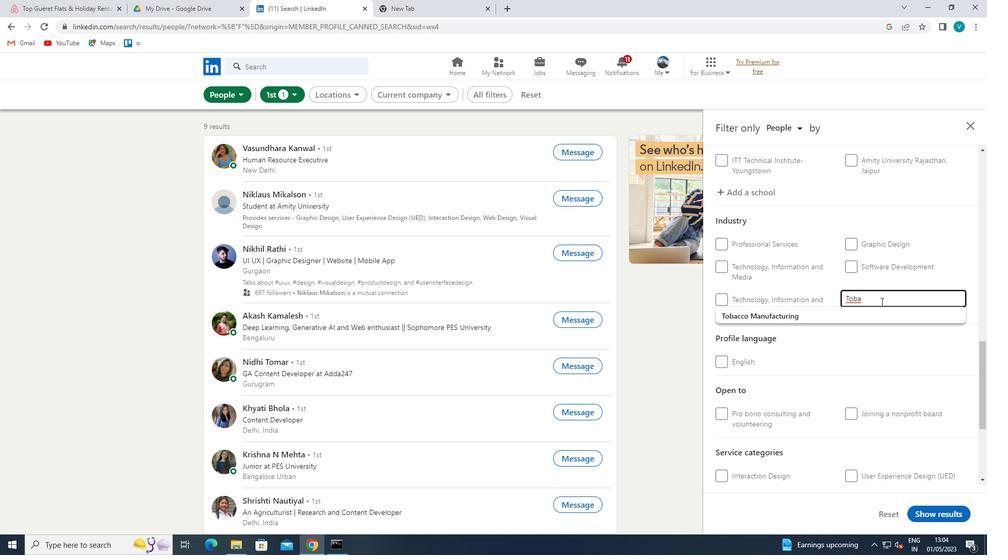 
Action: Mouse moved to (871, 315)
Screenshot: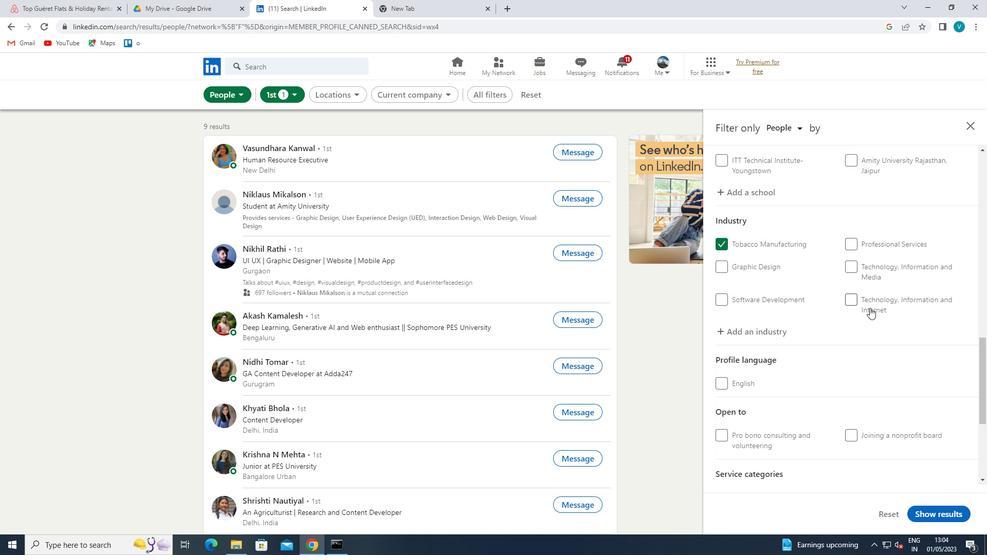 
Action: Mouse scrolled (871, 314) with delta (0, 0)
Screenshot: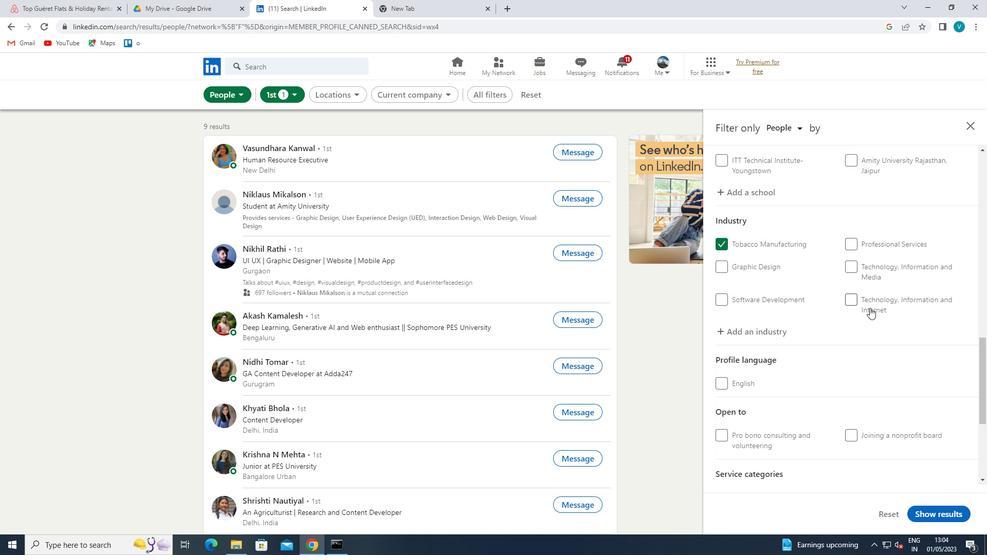 
Action: Mouse moved to (871, 316)
Screenshot: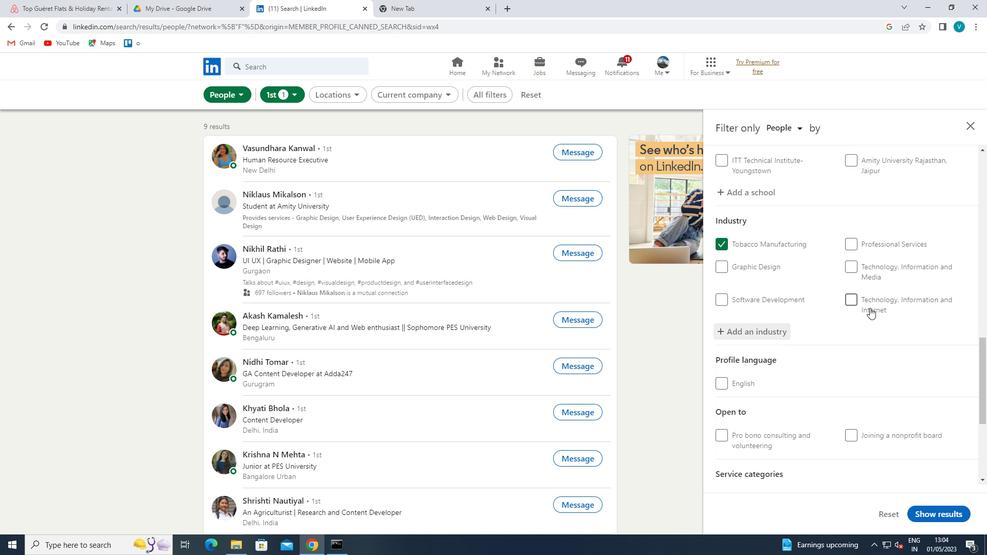 
Action: Mouse scrolled (871, 316) with delta (0, 0)
Screenshot: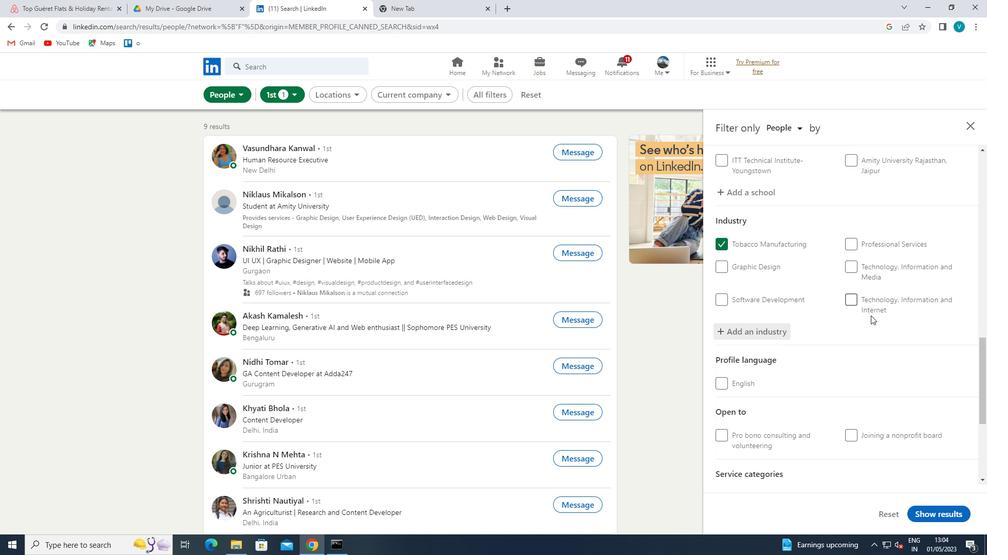 
Action: Mouse scrolled (871, 316) with delta (0, 0)
Screenshot: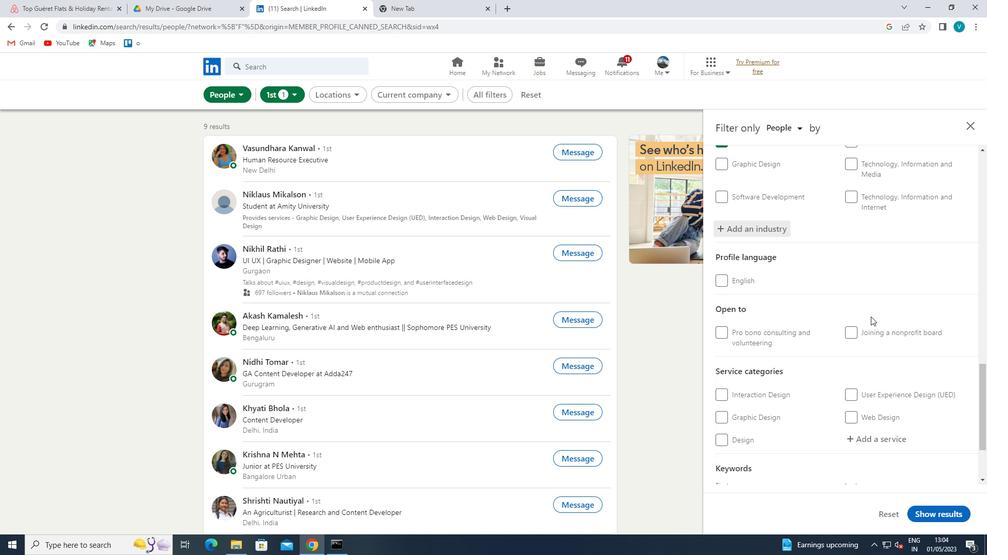 
Action: Mouse moved to (871, 317)
Screenshot: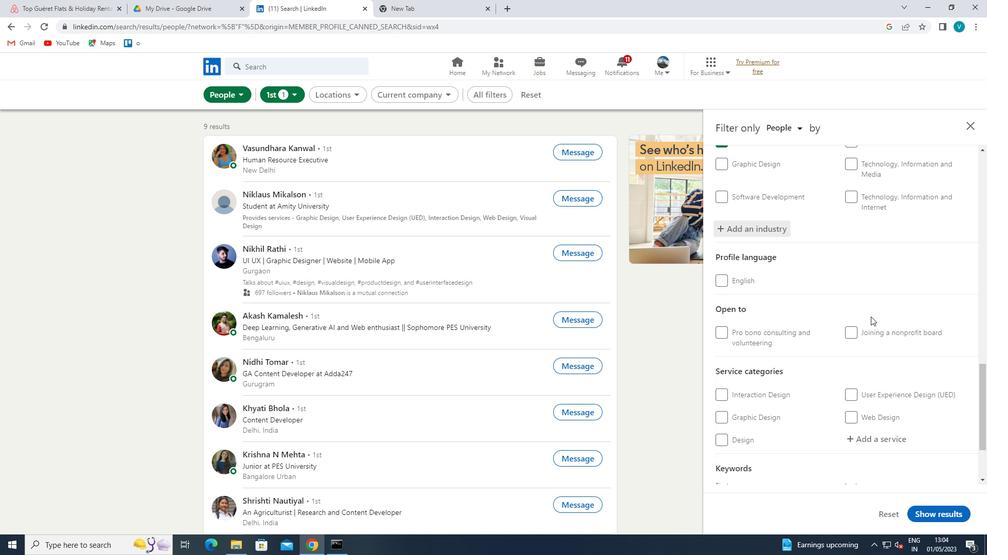 
Action: Mouse scrolled (871, 316) with delta (0, 0)
Screenshot: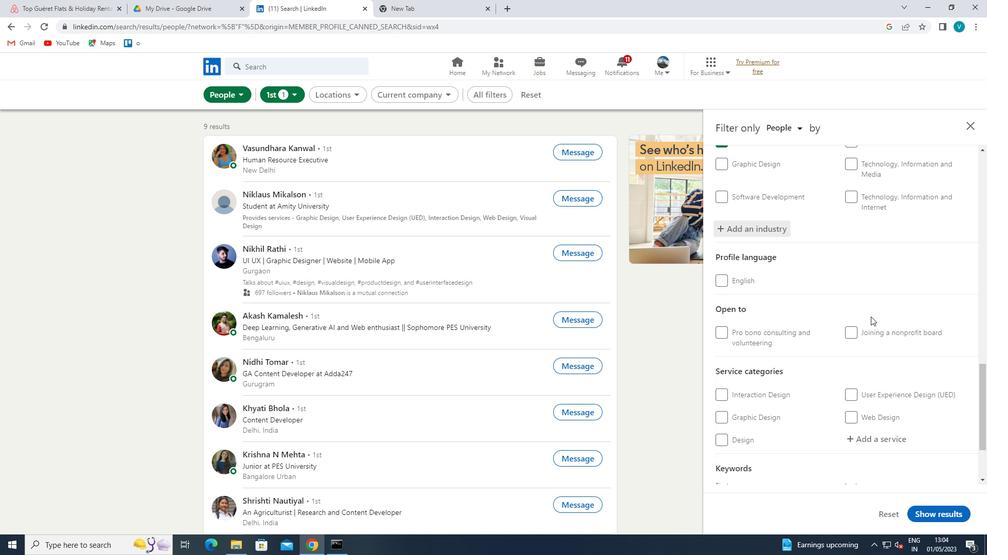 
Action: Mouse moved to (871, 343)
Screenshot: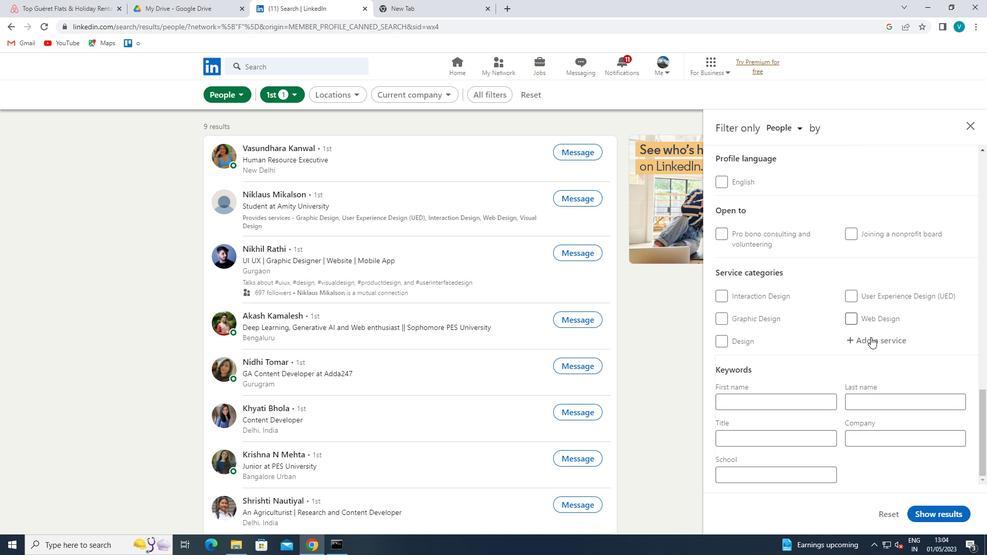
Action: Mouse pressed left at (871, 343)
Screenshot: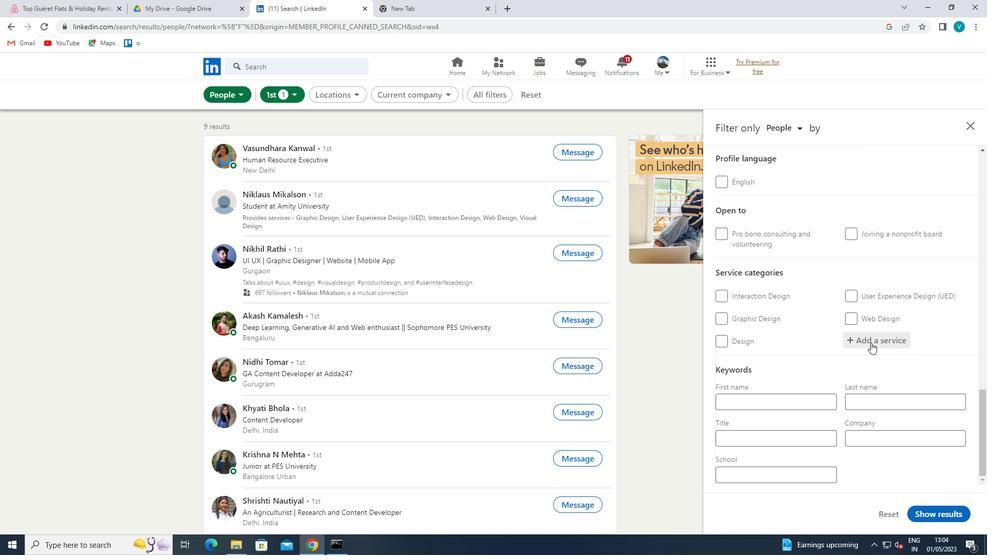 
Action: Key pressed <Key.shift>REAL<Key.space><Key.shift>ESTATE<Key.space>
Screenshot: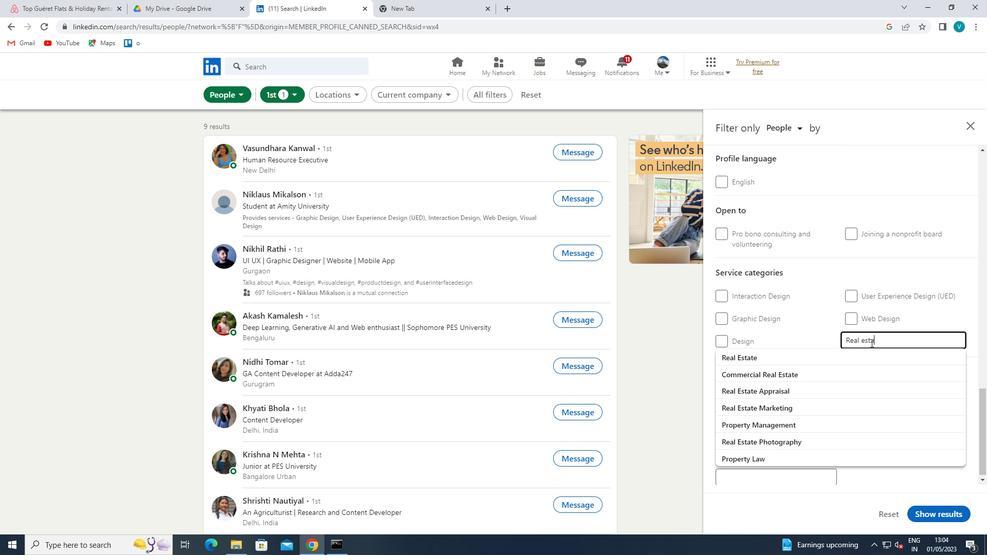 
Action: Mouse moved to (852, 351)
Screenshot: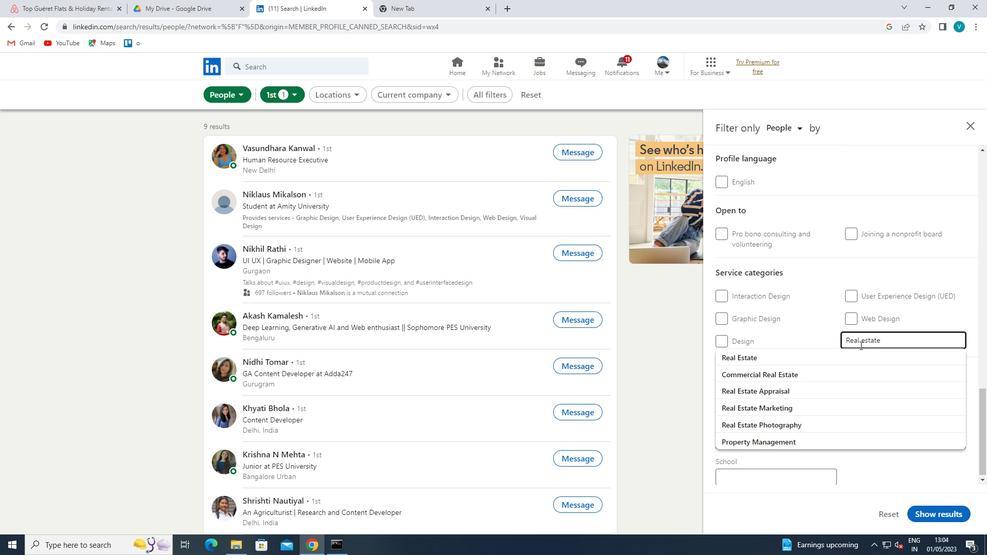 
Action: Mouse pressed left at (852, 351)
Screenshot: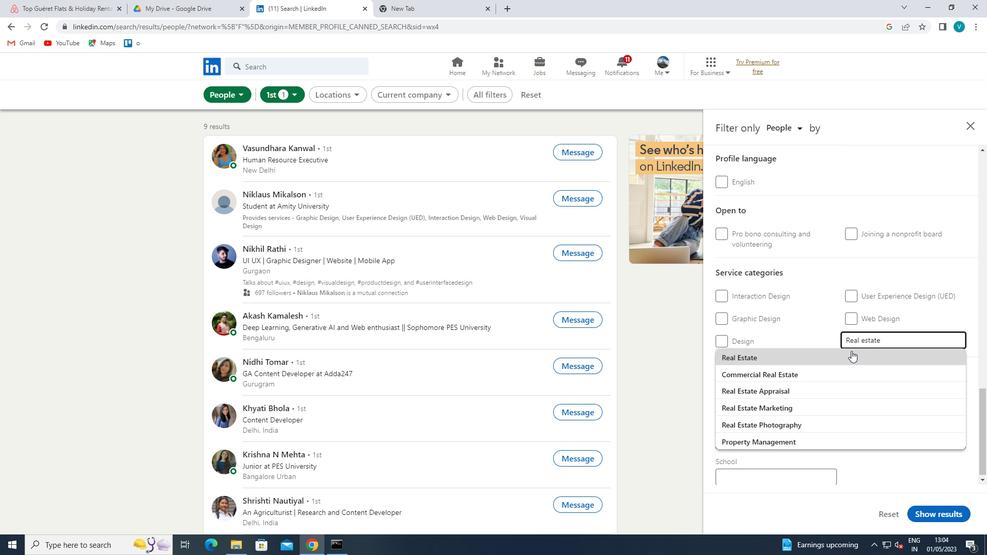 
Action: Mouse scrolled (852, 350) with delta (0, 0)
Screenshot: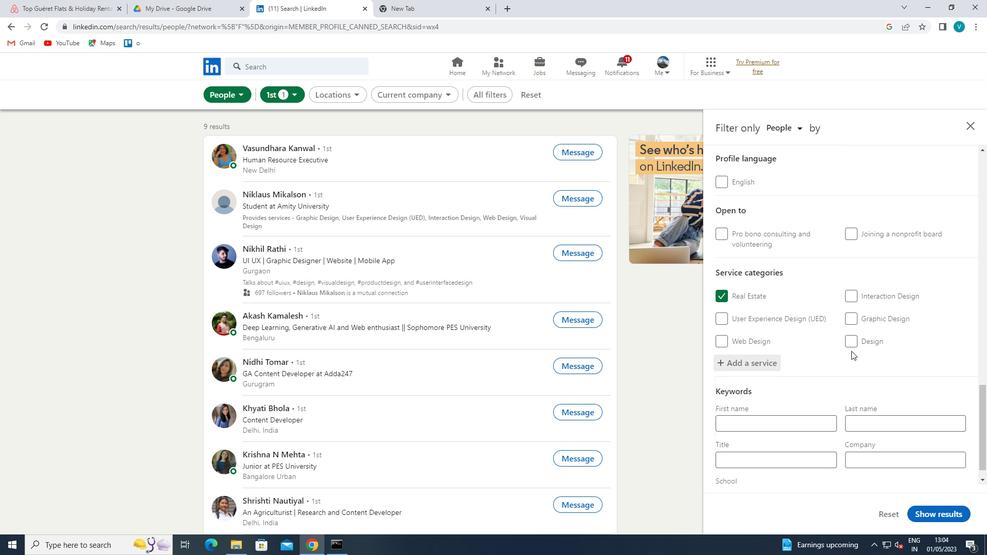 
Action: Mouse scrolled (852, 350) with delta (0, 0)
Screenshot: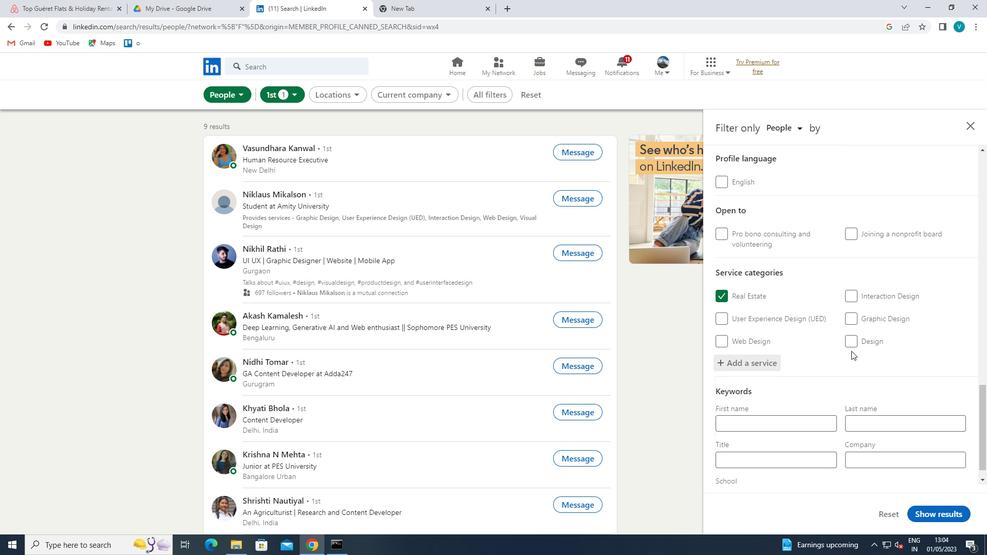 
Action: Mouse moved to (777, 430)
Screenshot: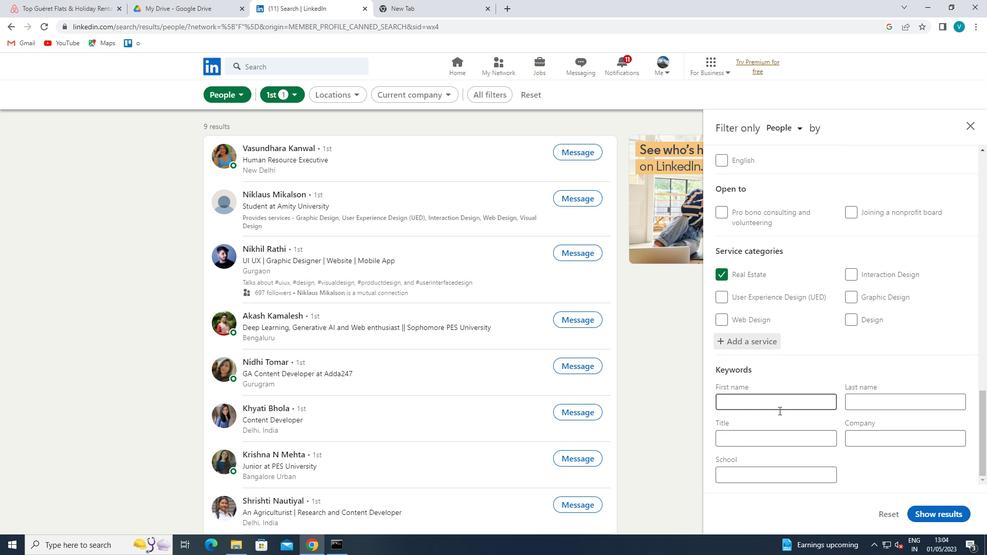 
Action: Mouse pressed left at (777, 430)
Screenshot: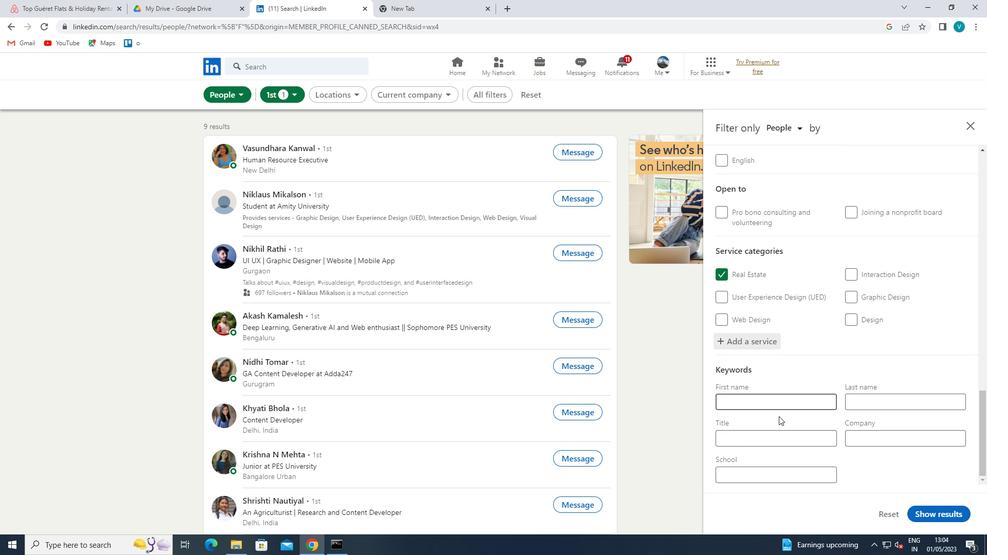 
Action: Mouse moved to (777, 431)
Screenshot: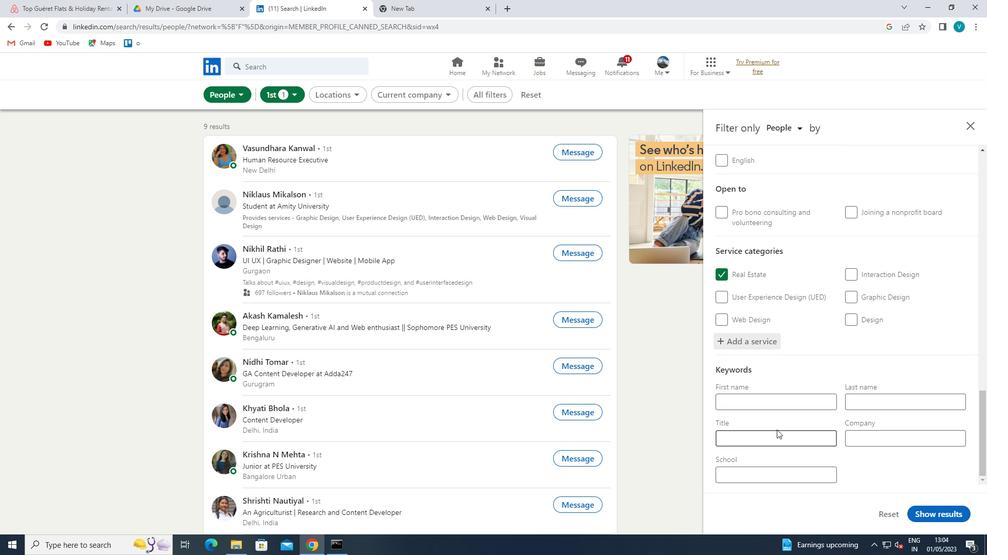 
Action: Key pressed <Key.shift>CLOUD<Key.space><Key.shift><Key.shift><Key.shift><Key.shift><Key.shift><Key.shift><Key.shift><Key.shift><Key.shift><Key.shift><Key.shift>ARCHITECT<Key.space>
Screenshot: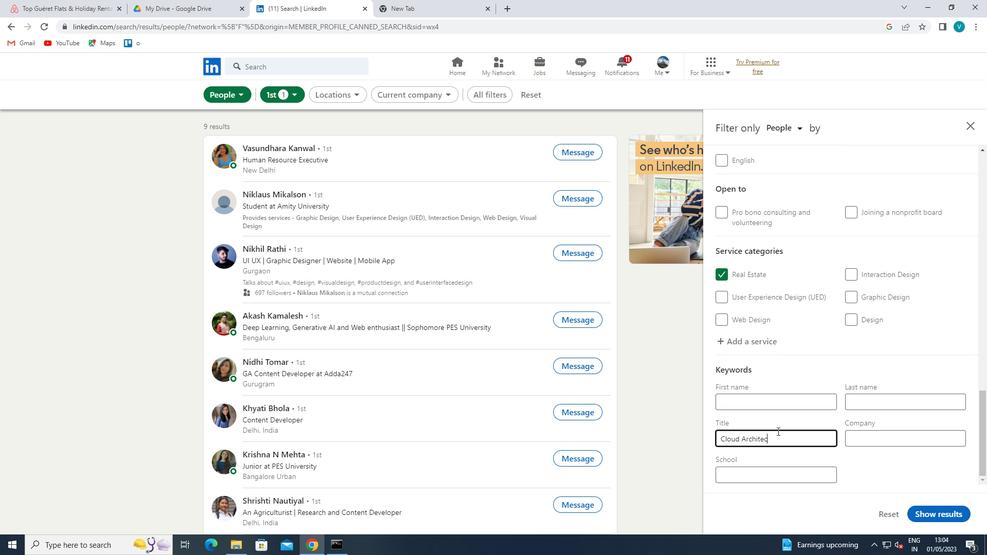 
Action: Mouse moved to (937, 517)
Screenshot: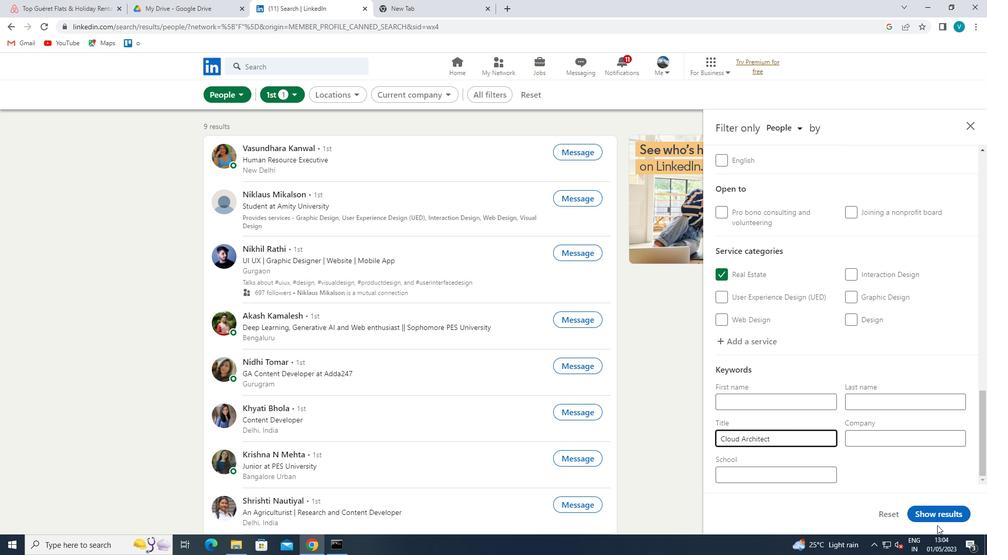 
Action: Mouse pressed left at (937, 517)
Screenshot: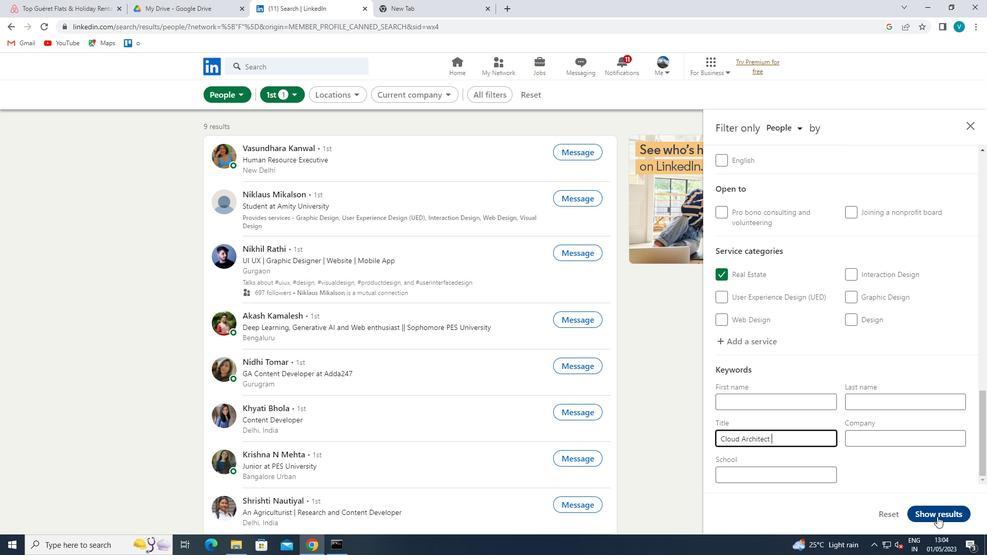 
